 Task: Check the average views per listing of gas fireplace in the last 1 year.
Action: Mouse moved to (975, 221)
Screenshot: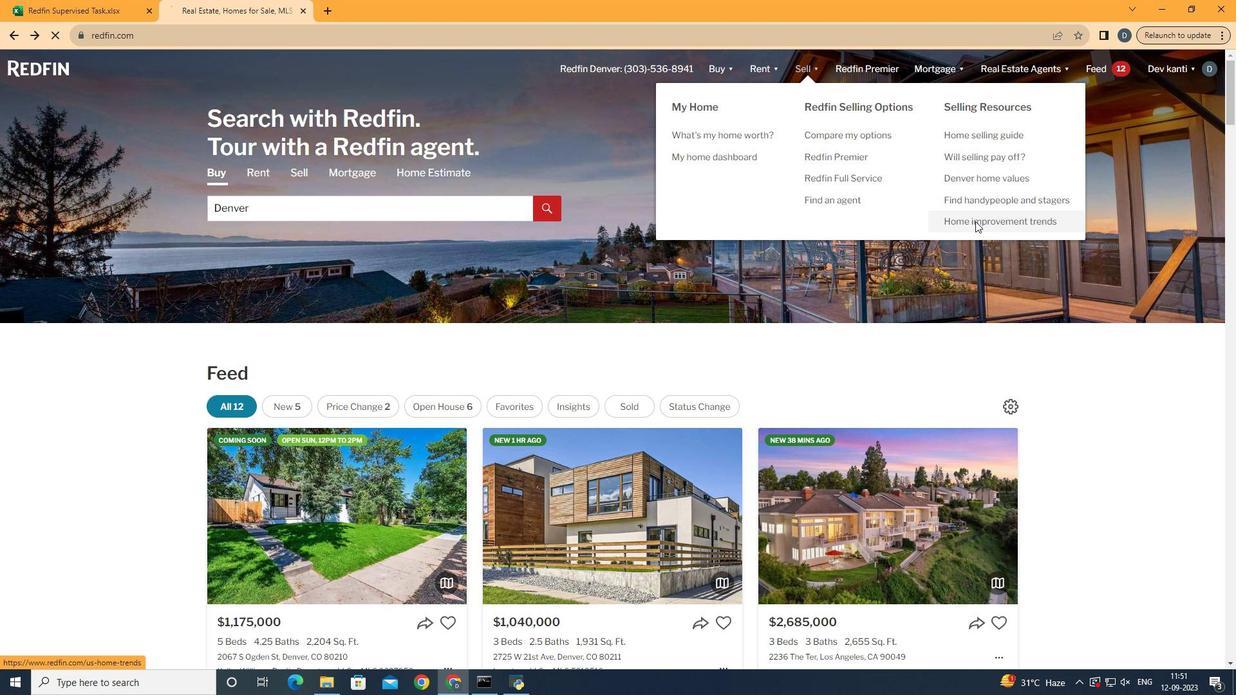 
Action: Mouse pressed left at (975, 221)
Screenshot: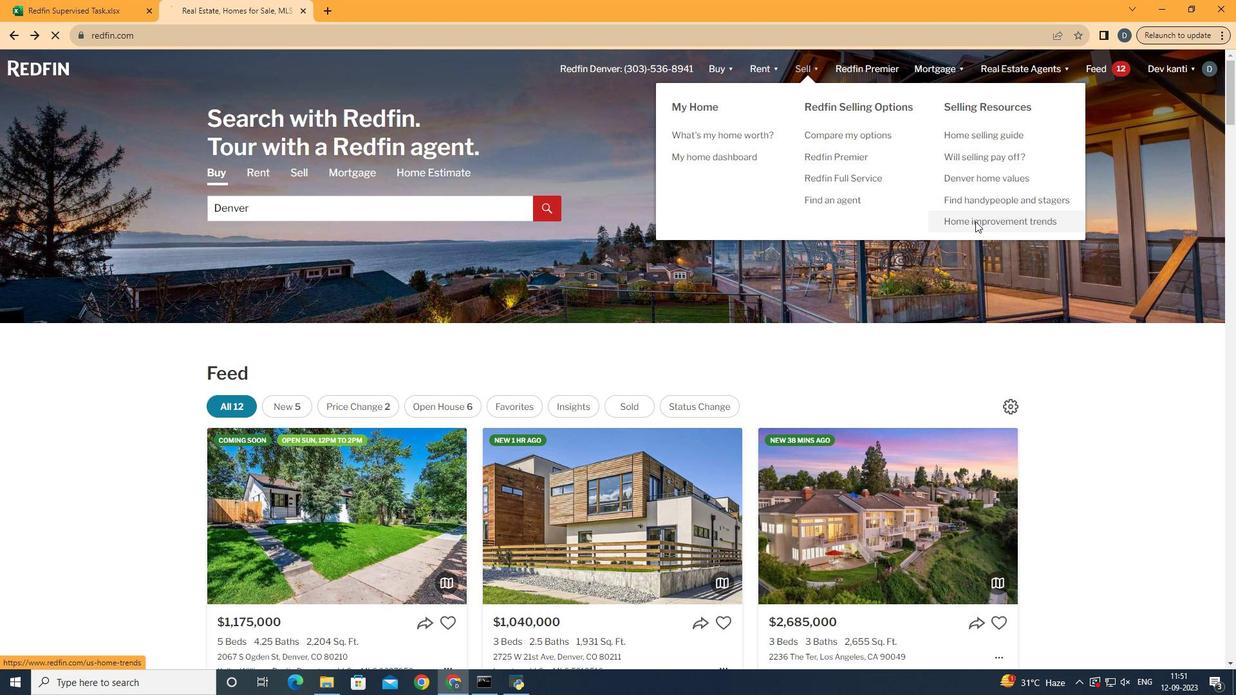 
Action: Mouse moved to (314, 242)
Screenshot: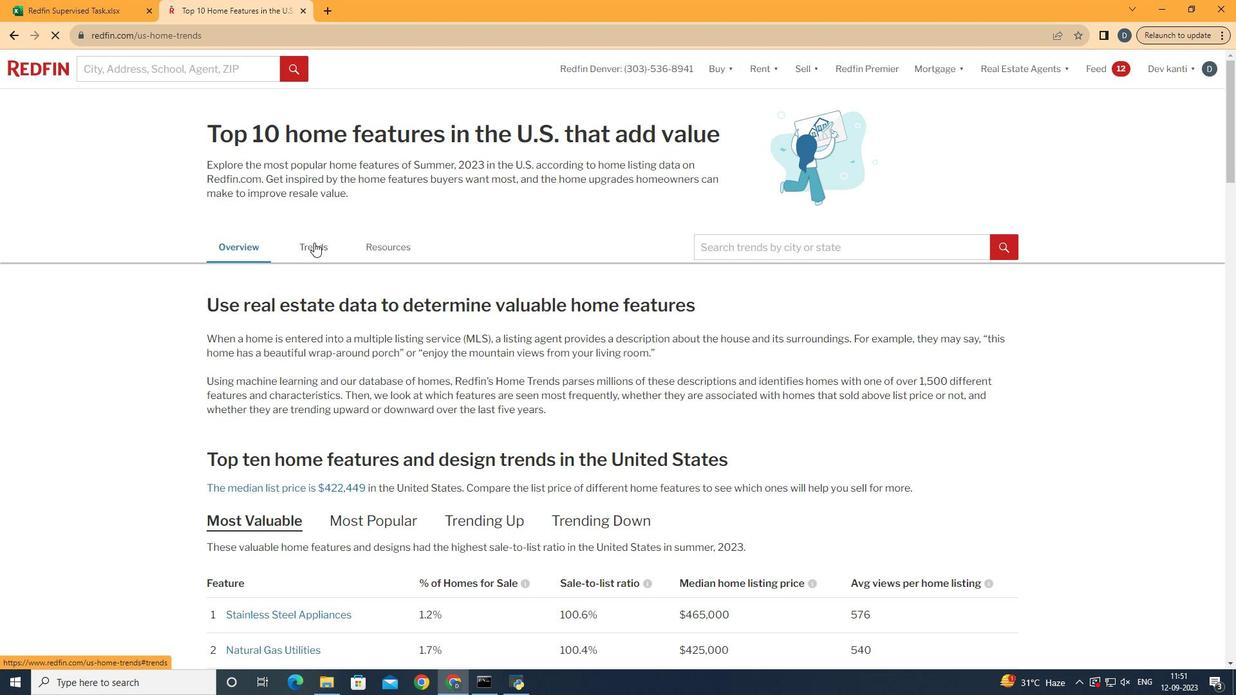 
Action: Mouse pressed left at (314, 242)
Screenshot: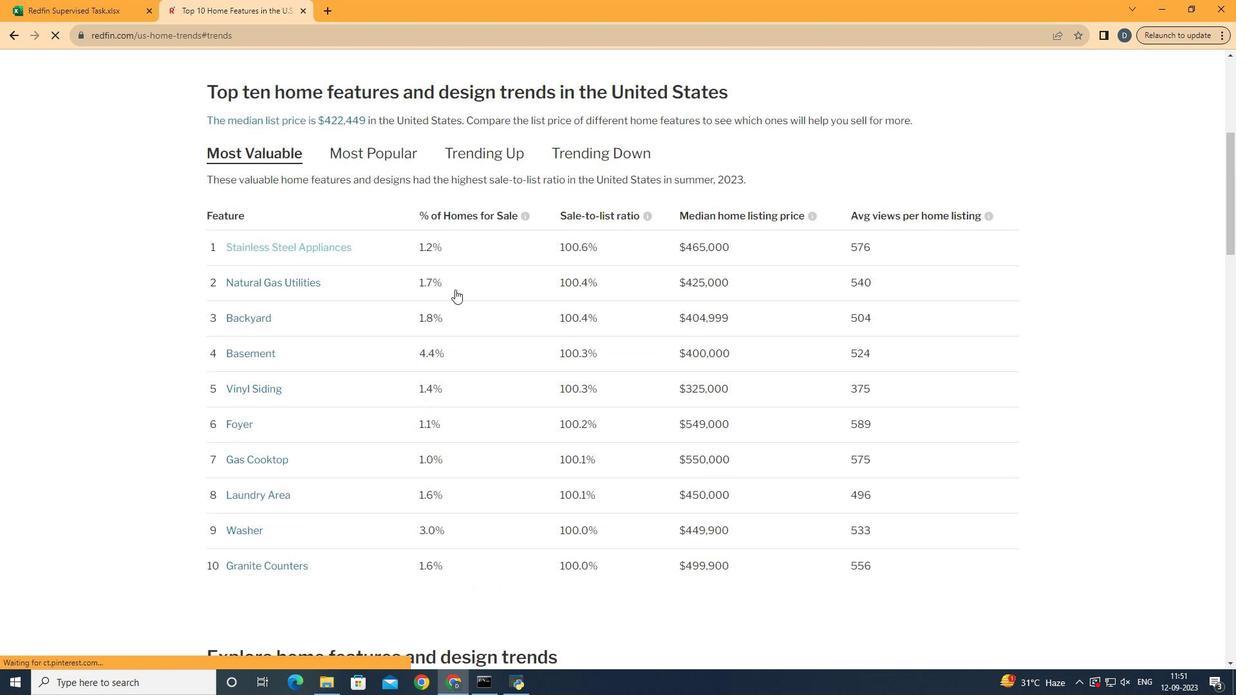 
Action: Mouse moved to (544, 351)
Screenshot: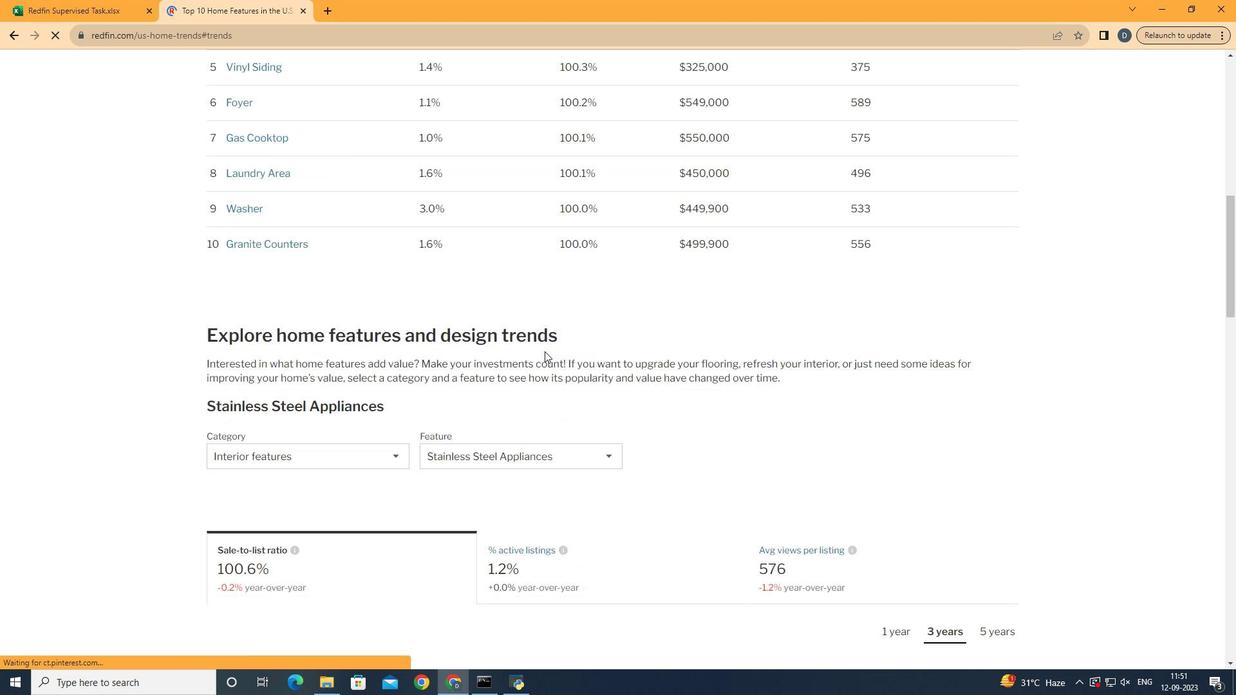 
Action: Mouse scrolled (544, 351) with delta (0, 0)
Screenshot: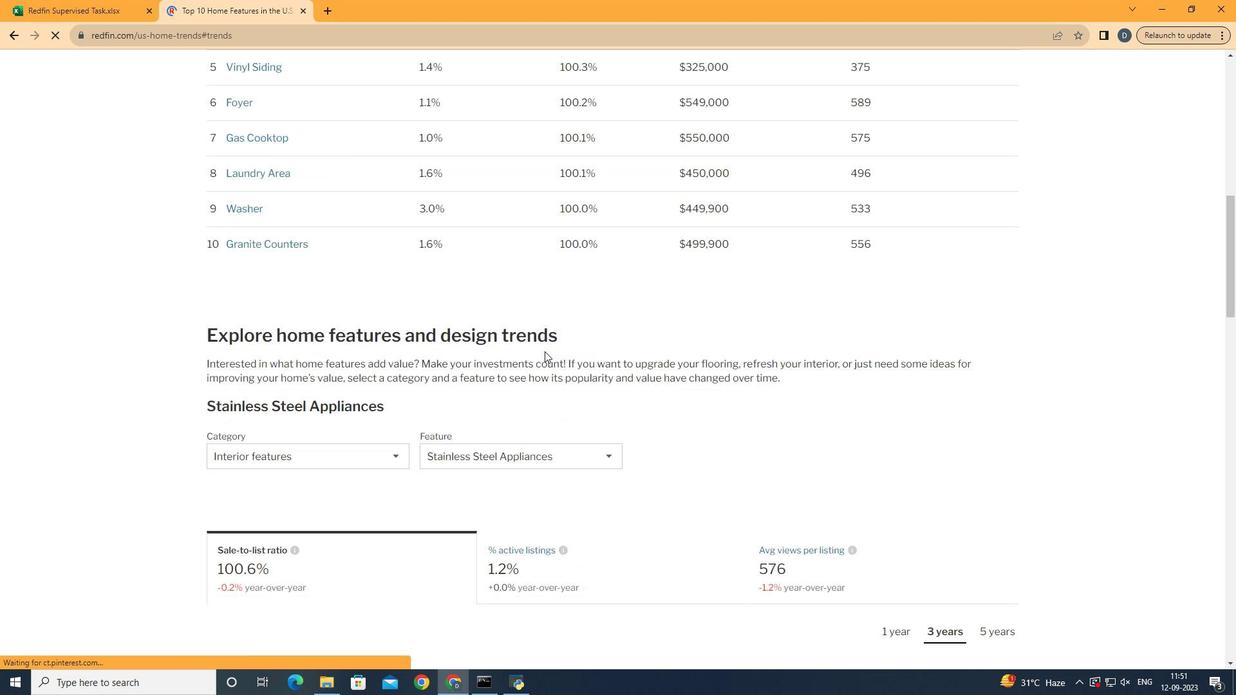 
Action: Mouse scrolled (544, 351) with delta (0, 0)
Screenshot: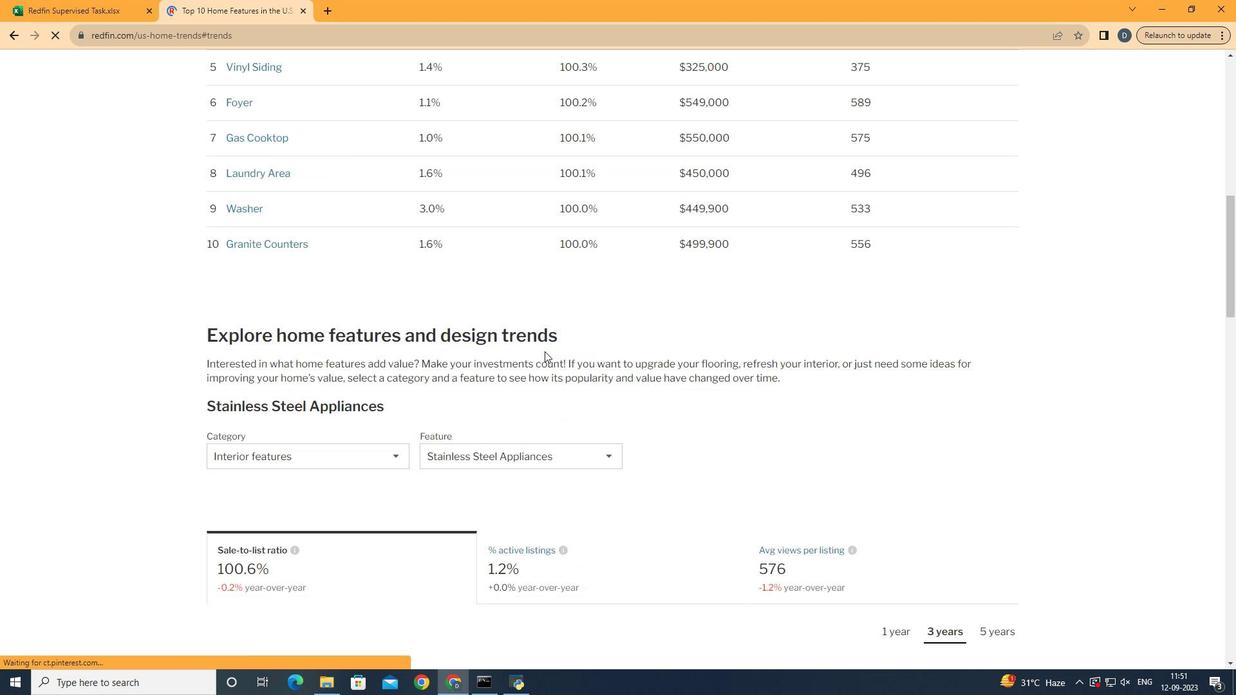 
Action: Mouse scrolled (544, 351) with delta (0, 0)
Screenshot: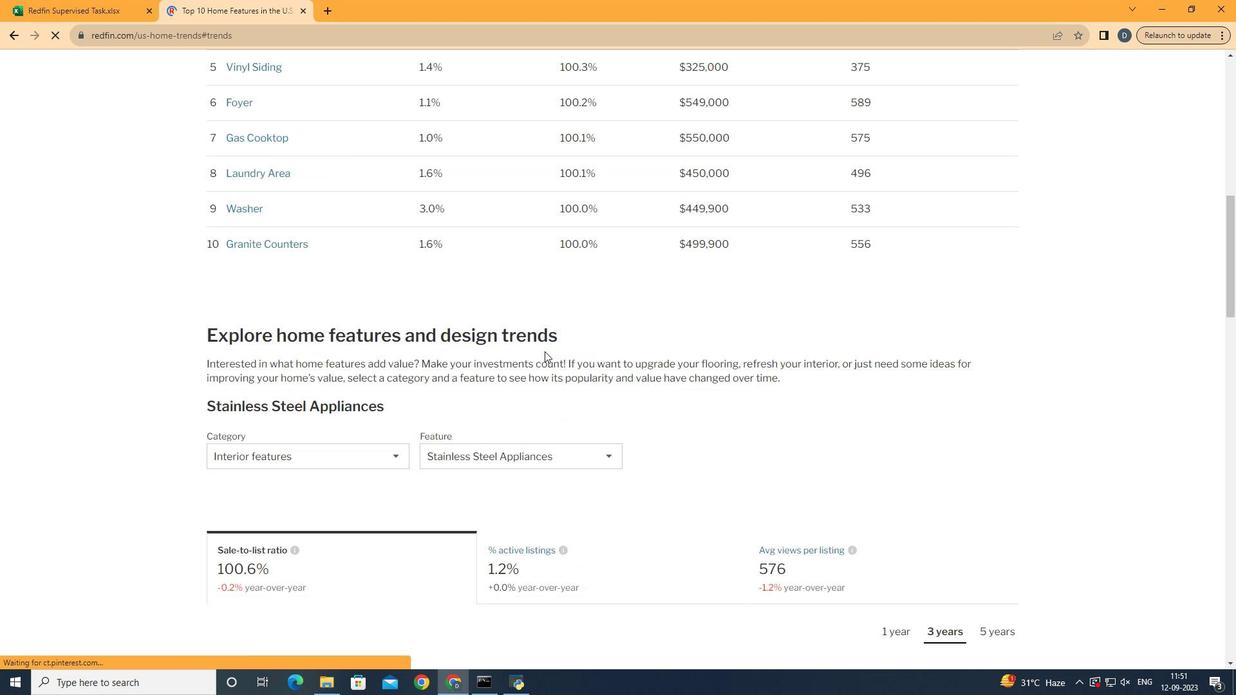 
Action: Mouse scrolled (544, 351) with delta (0, 0)
Screenshot: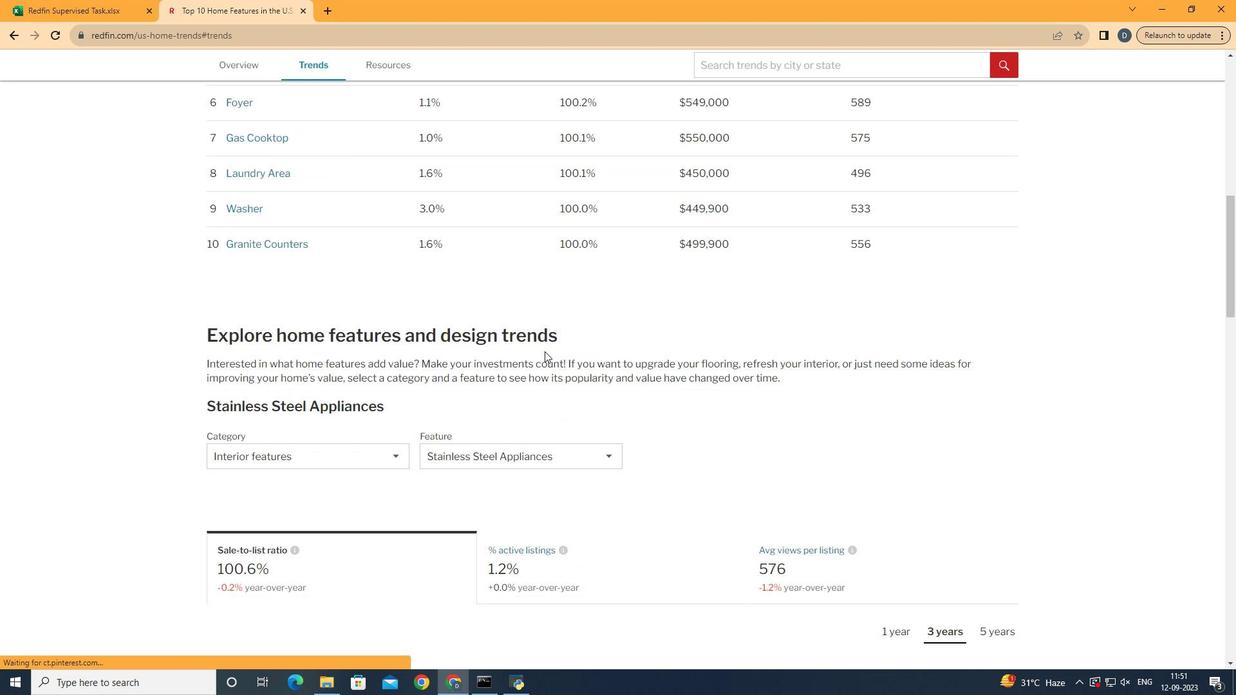 
Action: Mouse scrolled (544, 351) with delta (0, 0)
Screenshot: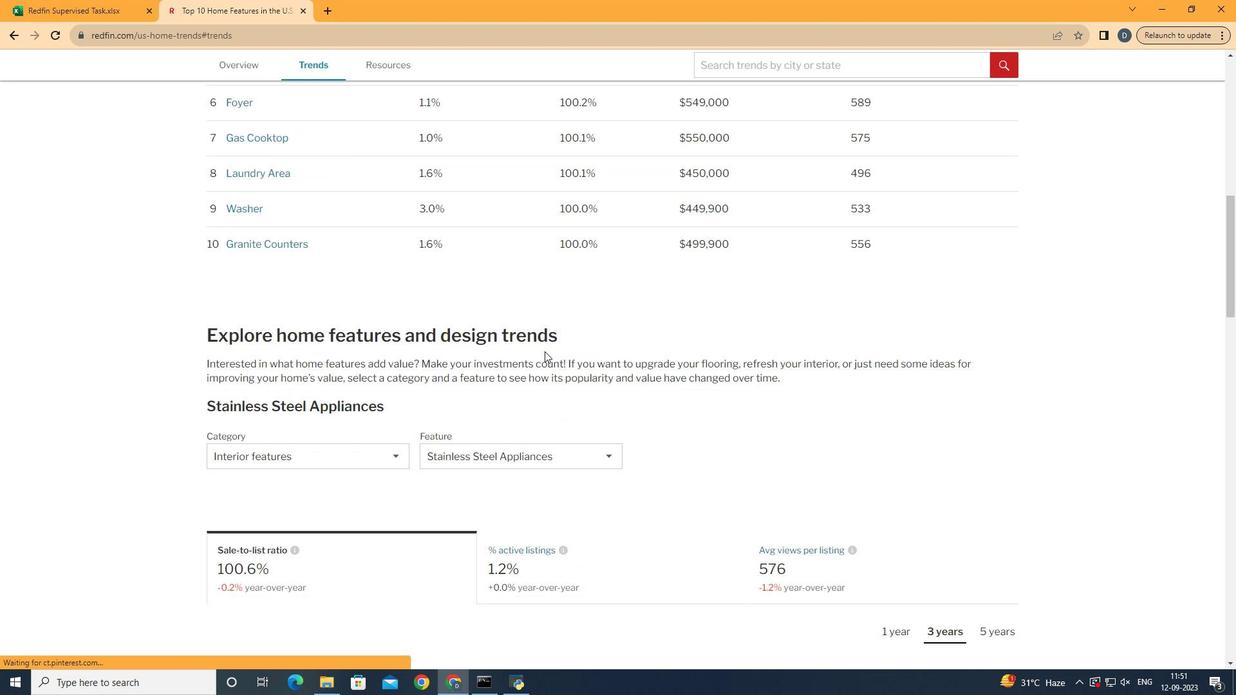 
Action: Mouse scrolled (544, 351) with delta (0, 0)
Screenshot: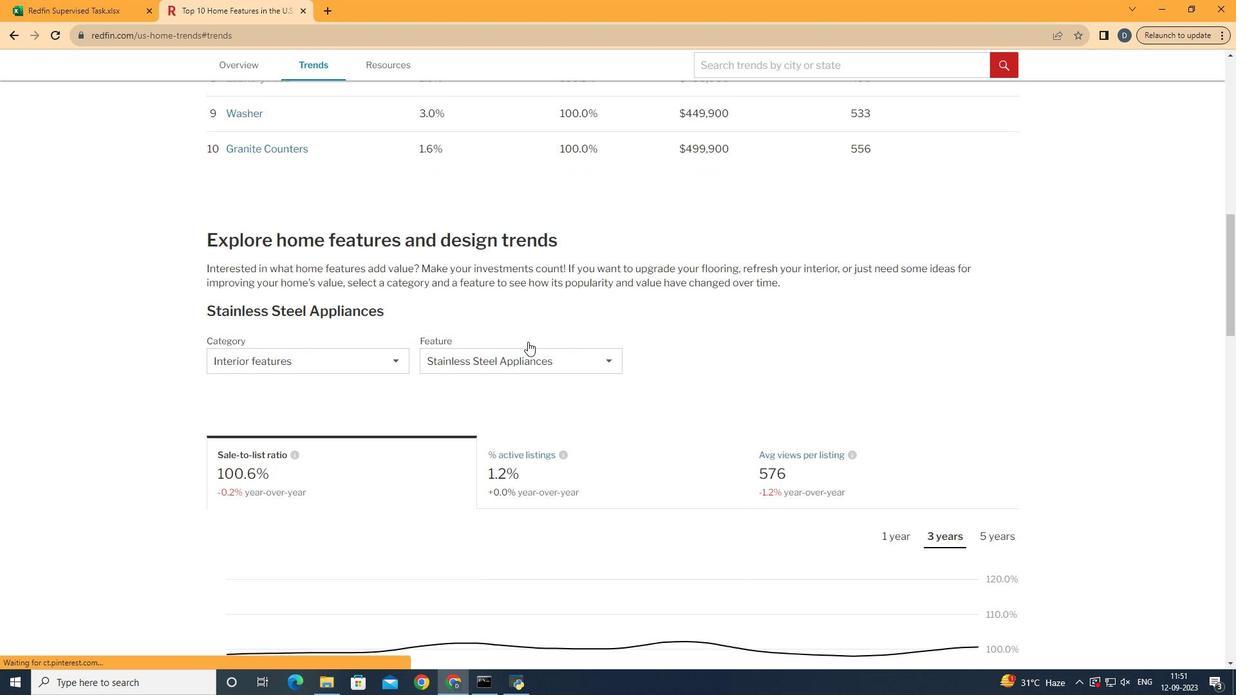 
Action: Mouse scrolled (544, 351) with delta (0, 0)
Screenshot: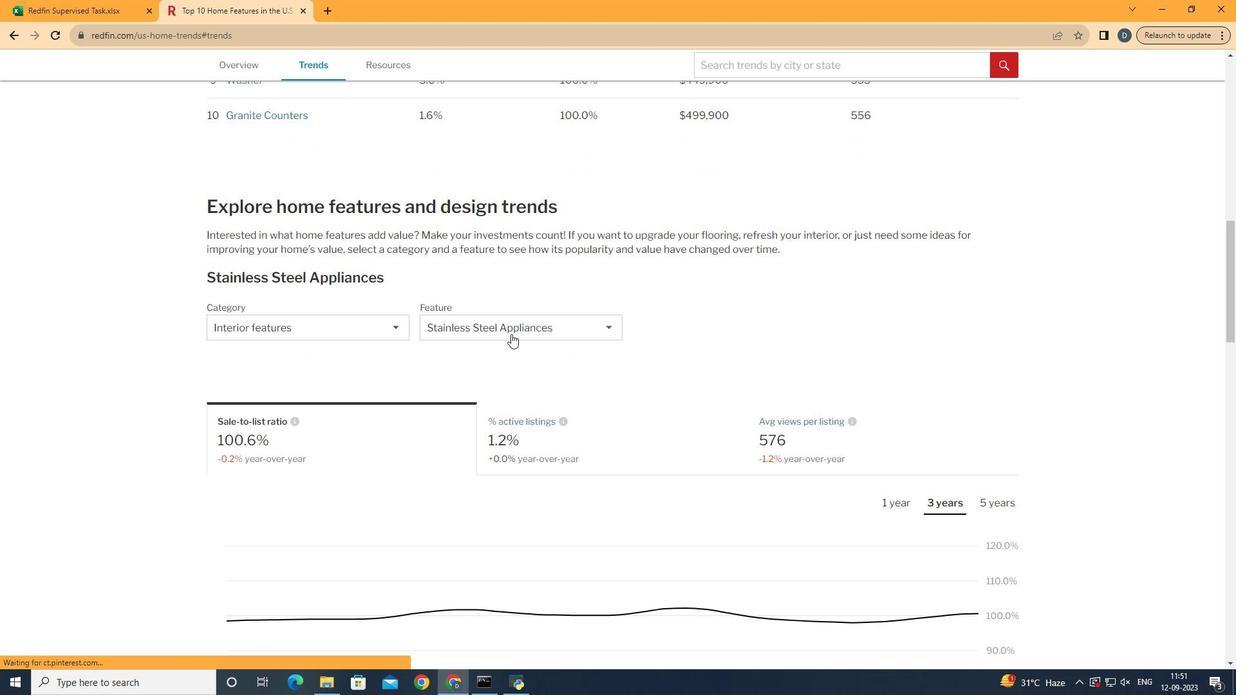 
Action: Mouse moved to (361, 334)
Screenshot: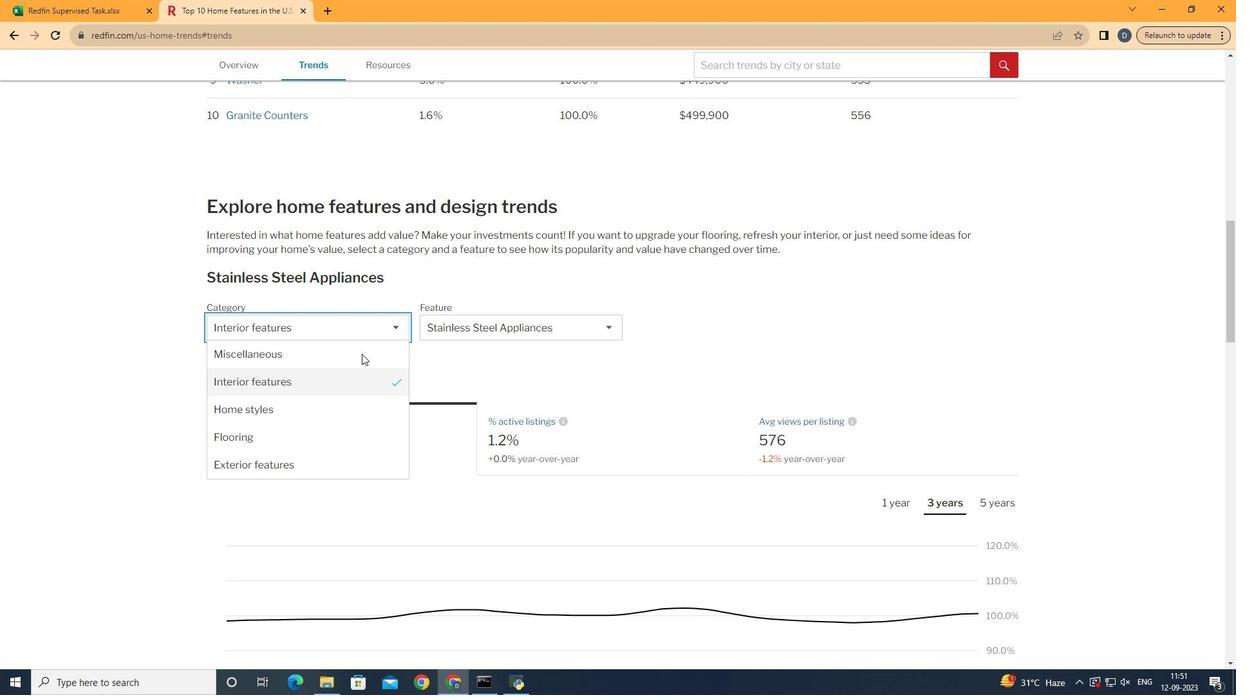
Action: Mouse pressed left at (361, 334)
Screenshot: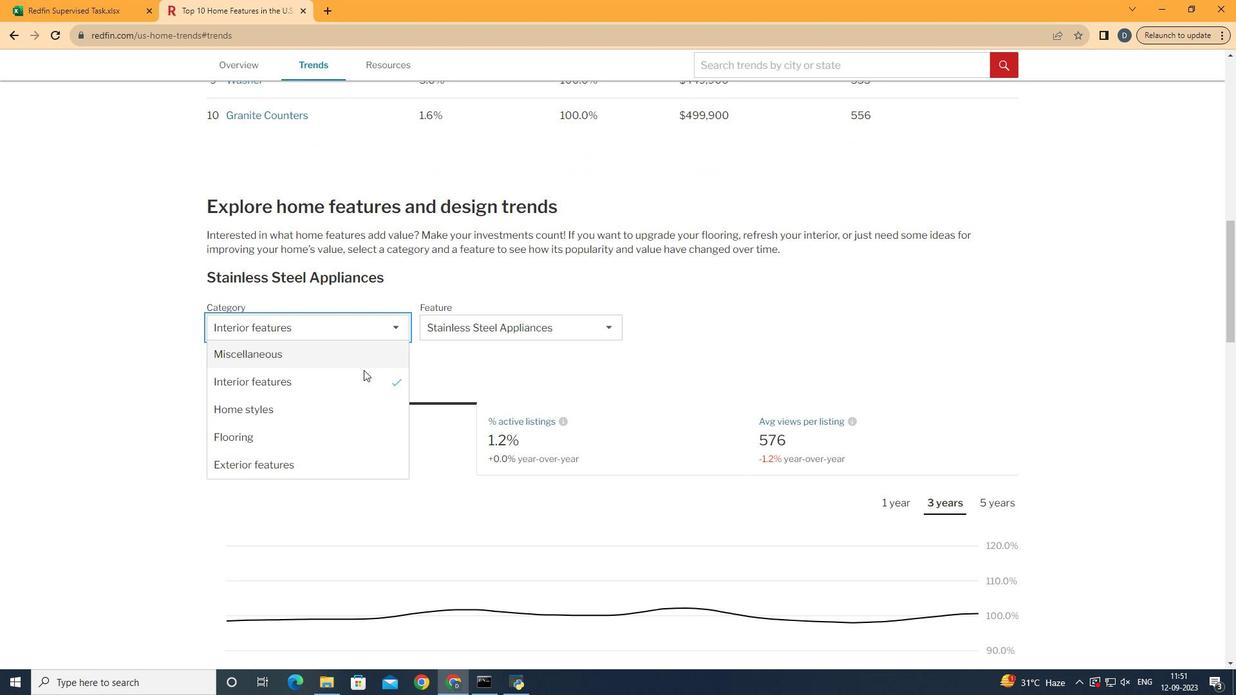 
Action: Mouse moved to (369, 390)
Screenshot: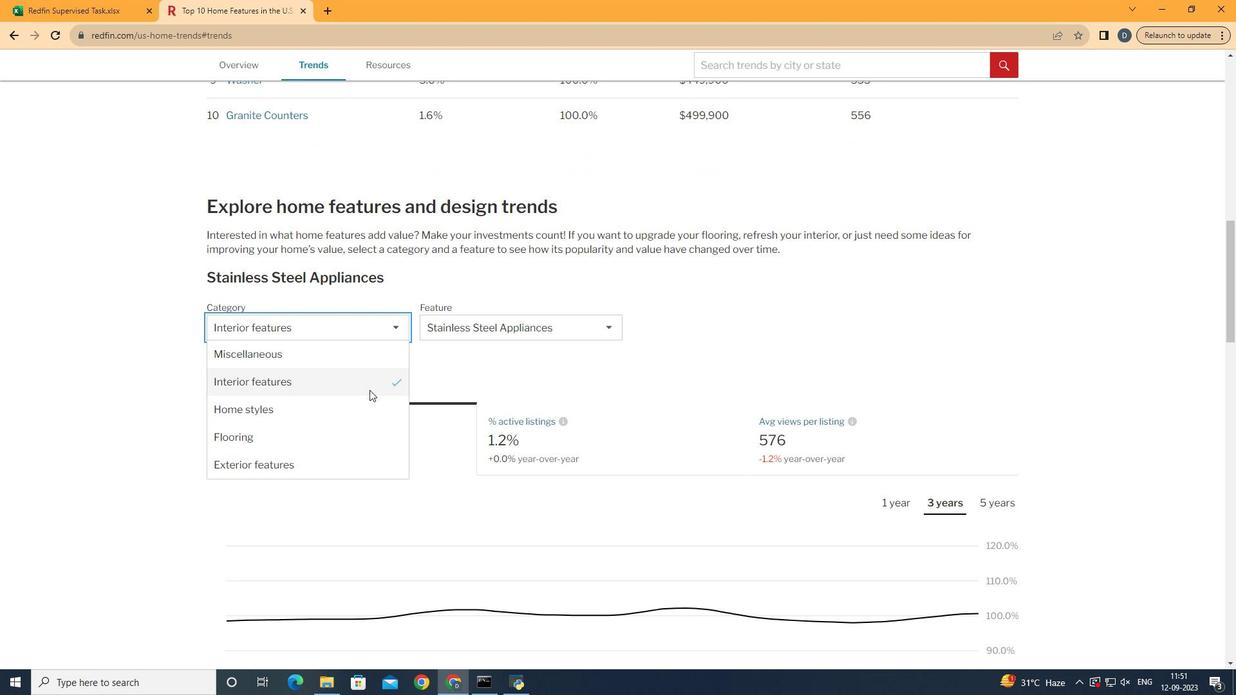 
Action: Mouse pressed left at (369, 390)
Screenshot: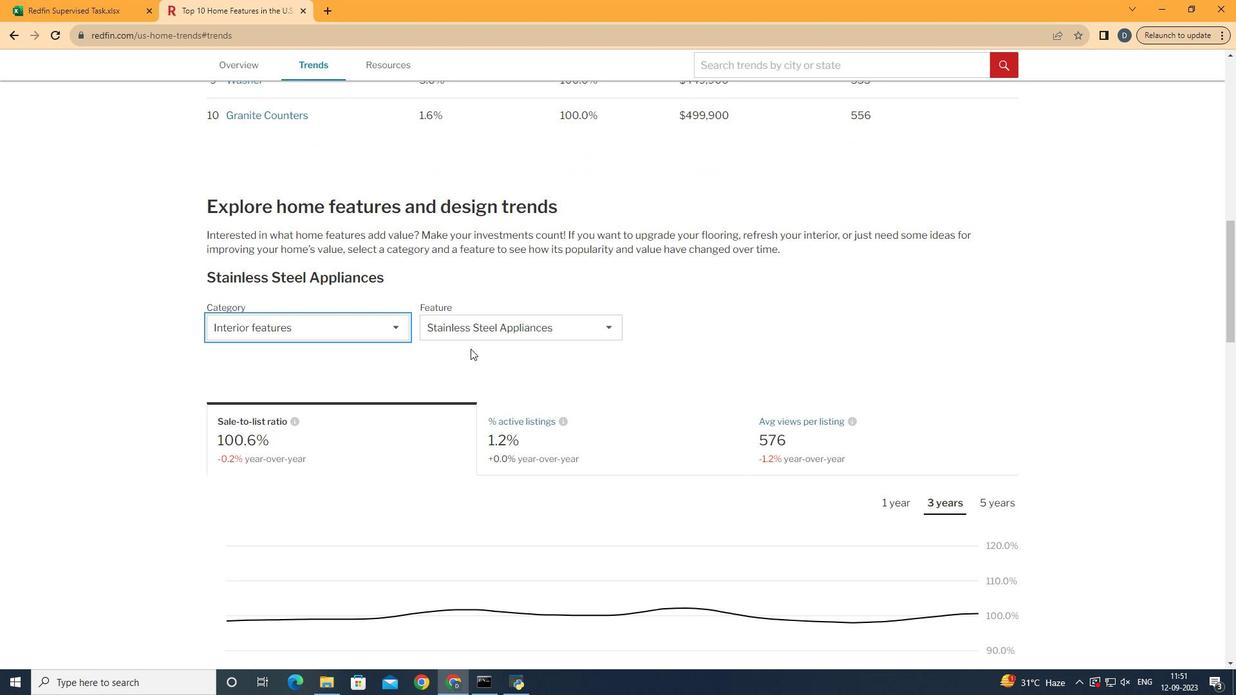 
Action: Mouse moved to (505, 334)
Screenshot: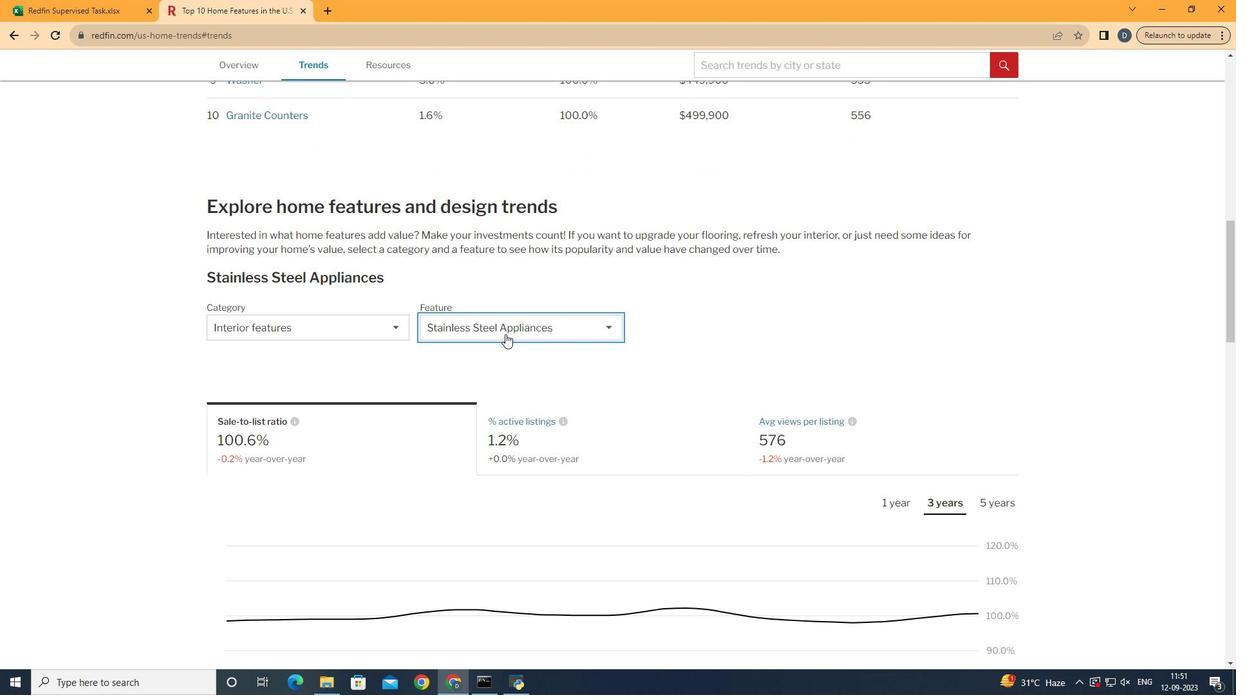 
Action: Mouse pressed left at (505, 334)
Screenshot: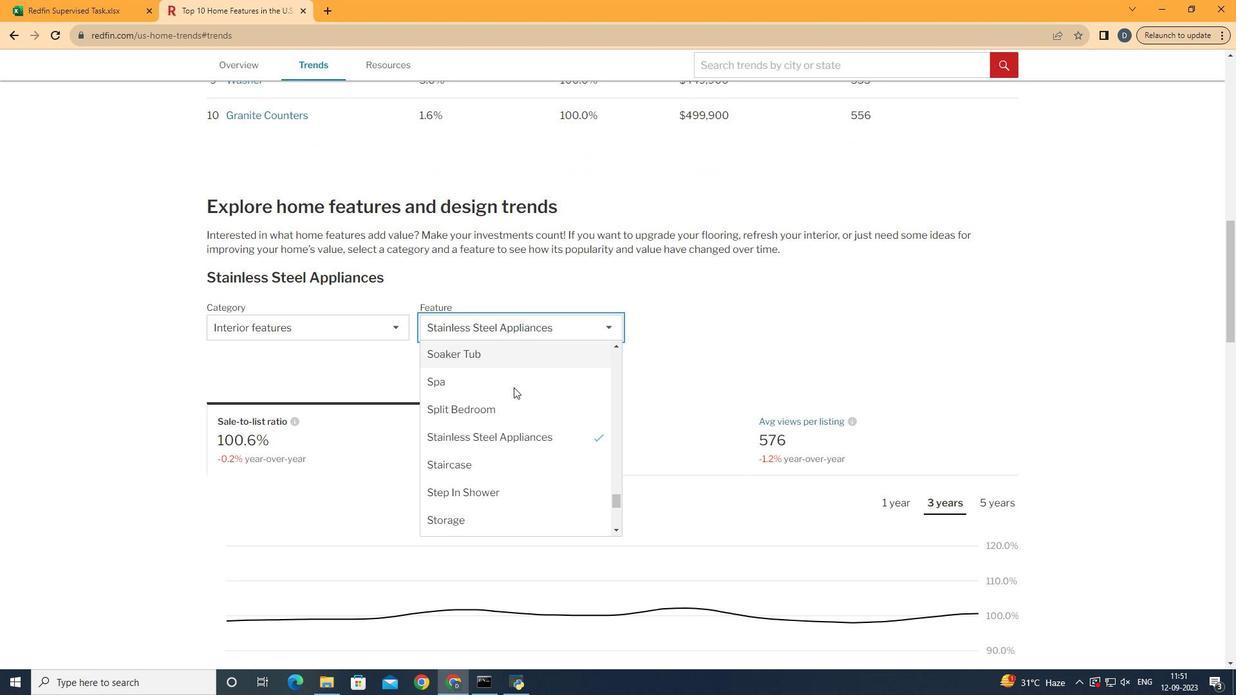 
Action: Mouse moved to (518, 400)
Screenshot: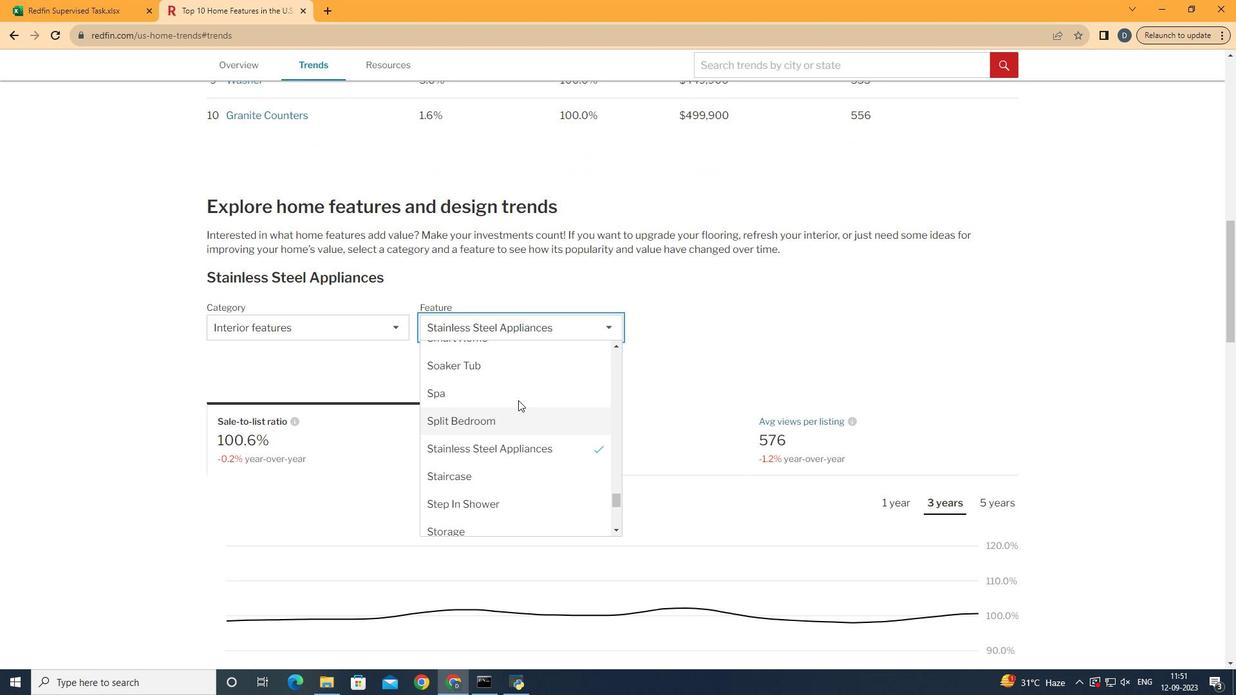 
Action: Mouse scrolled (518, 401) with delta (0, 0)
Screenshot: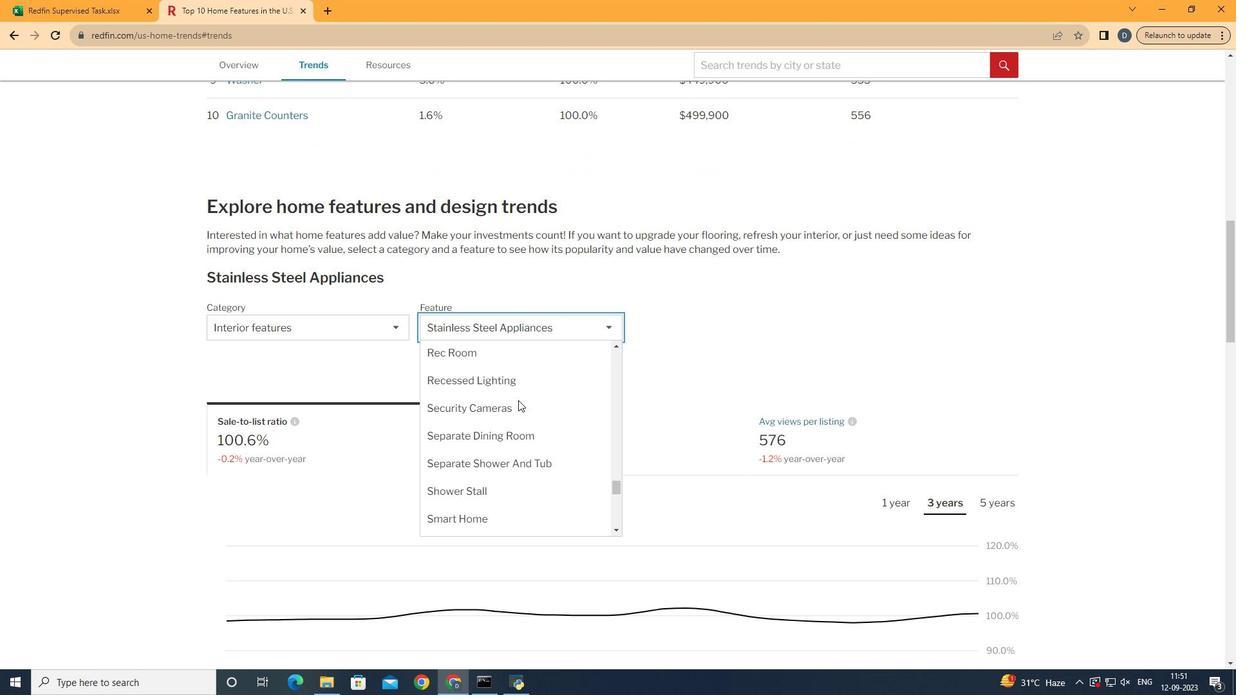 
Action: Mouse scrolled (518, 401) with delta (0, 0)
Screenshot: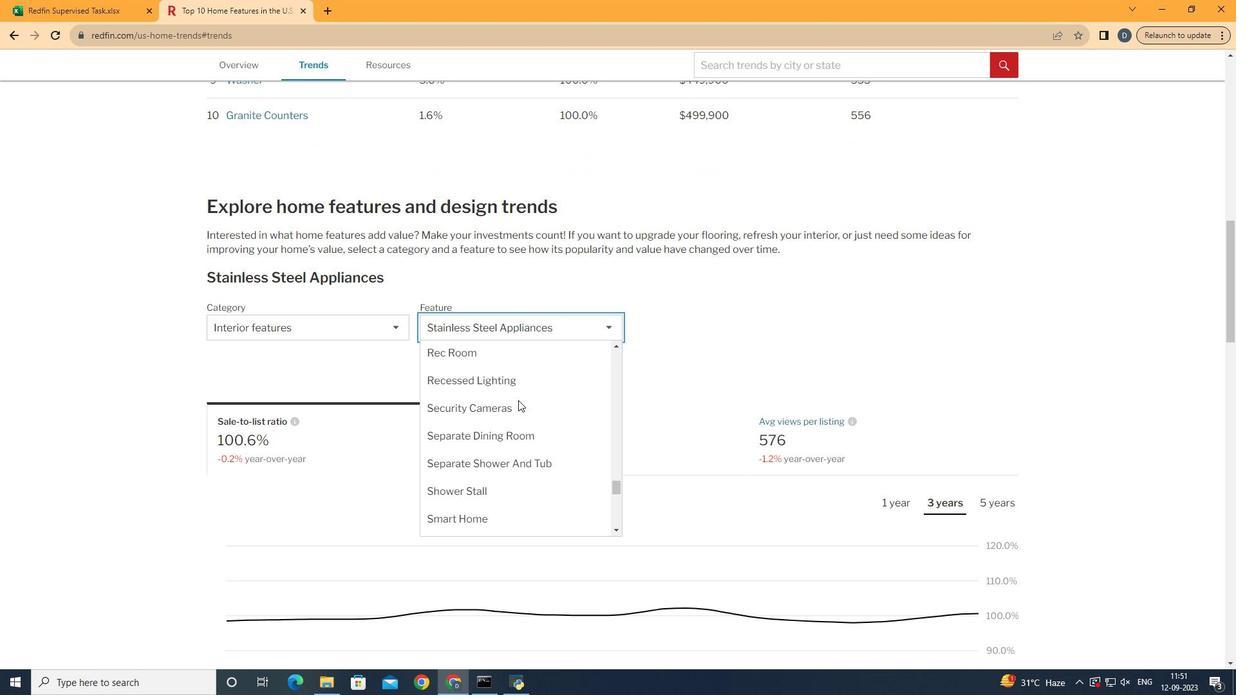
Action: Mouse scrolled (518, 401) with delta (0, 0)
Screenshot: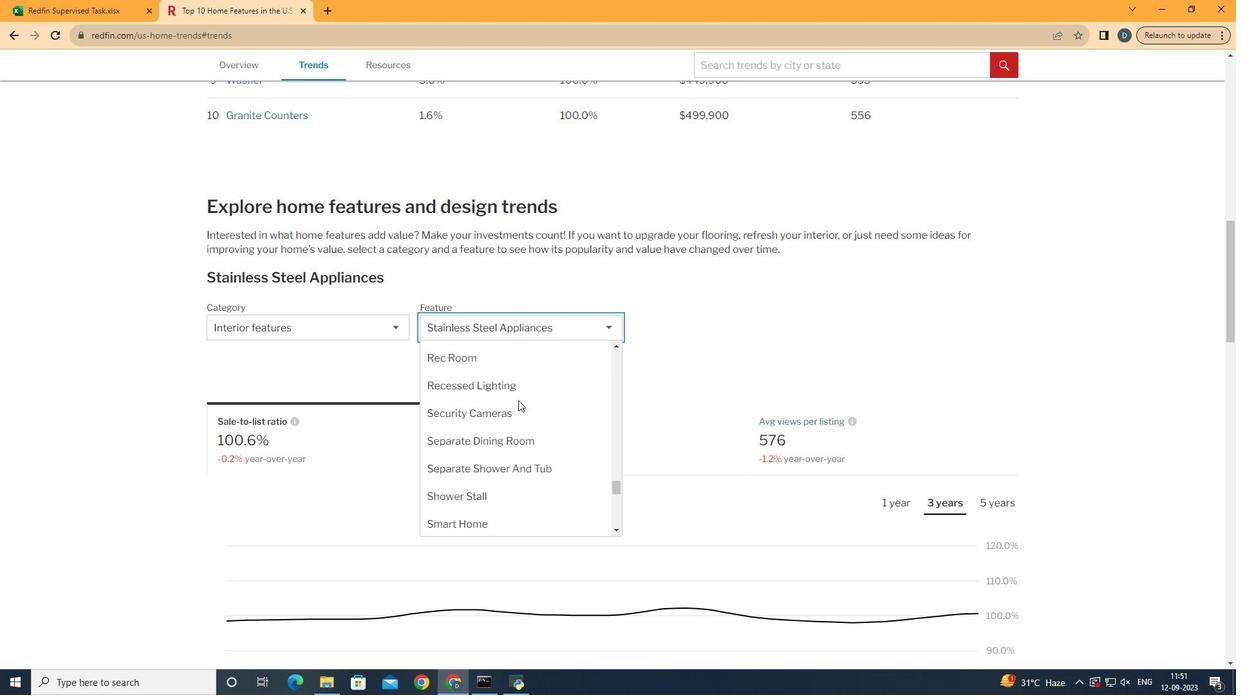 
Action: Mouse scrolled (518, 401) with delta (0, 0)
Screenshot: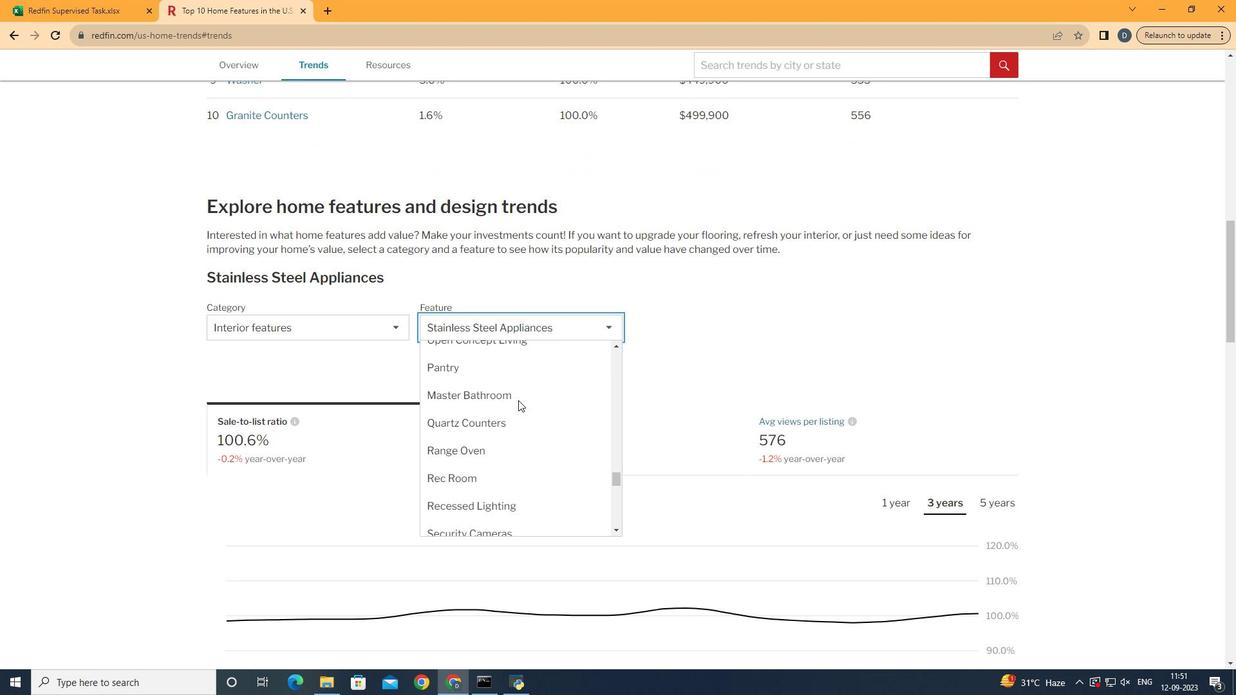 
Action: Mouse scrolled (518, 401) with delta (0, 0)
Screenshot: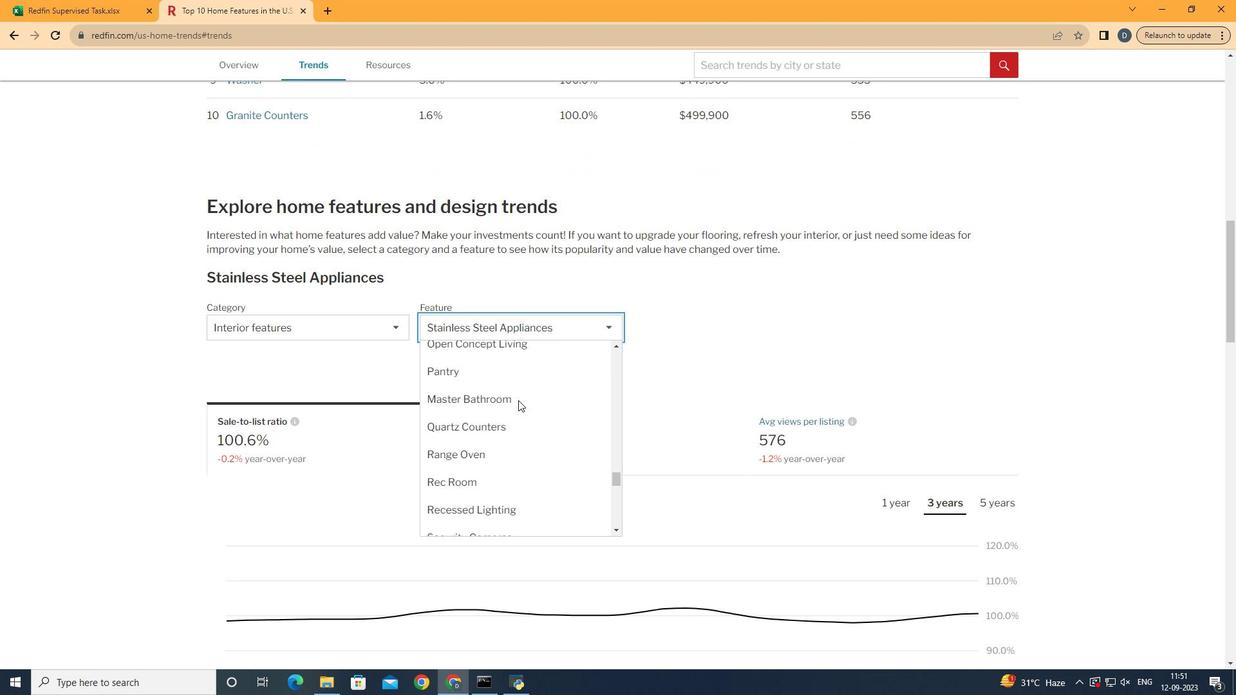 
Action: Mouse moved to (518, 400)
Screenshot: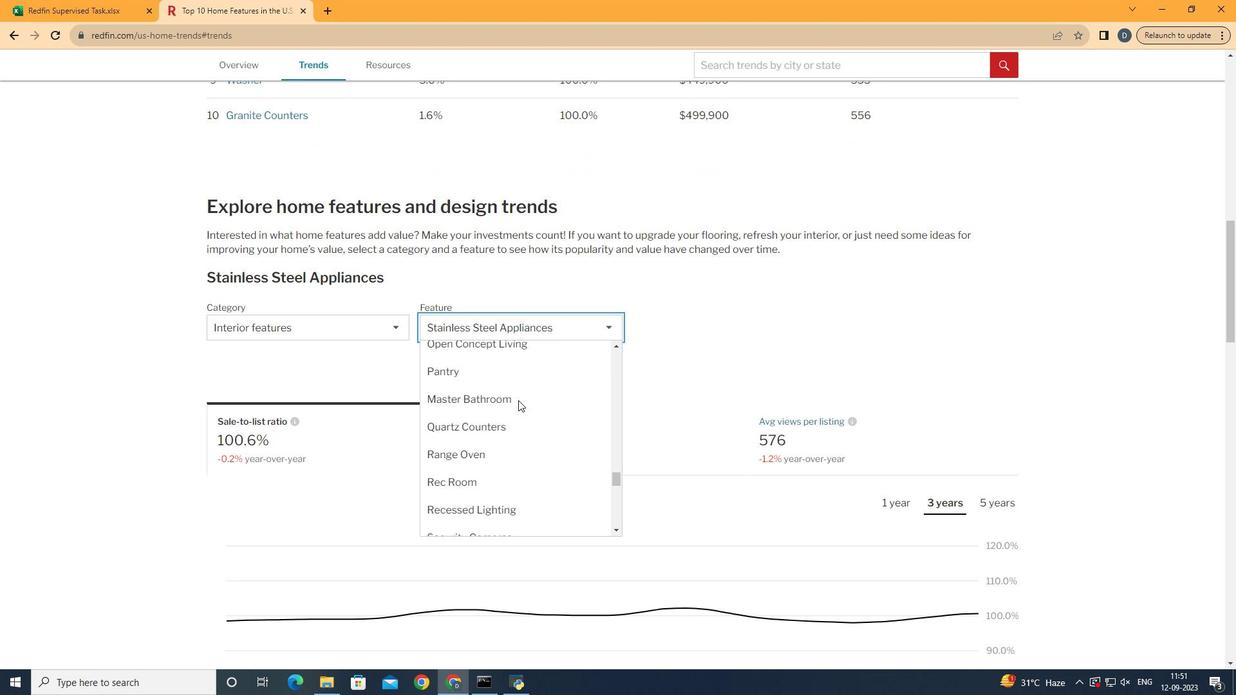 
Action: Mouse scrolled (518, 401) with delta (0, 0)
Screenshot: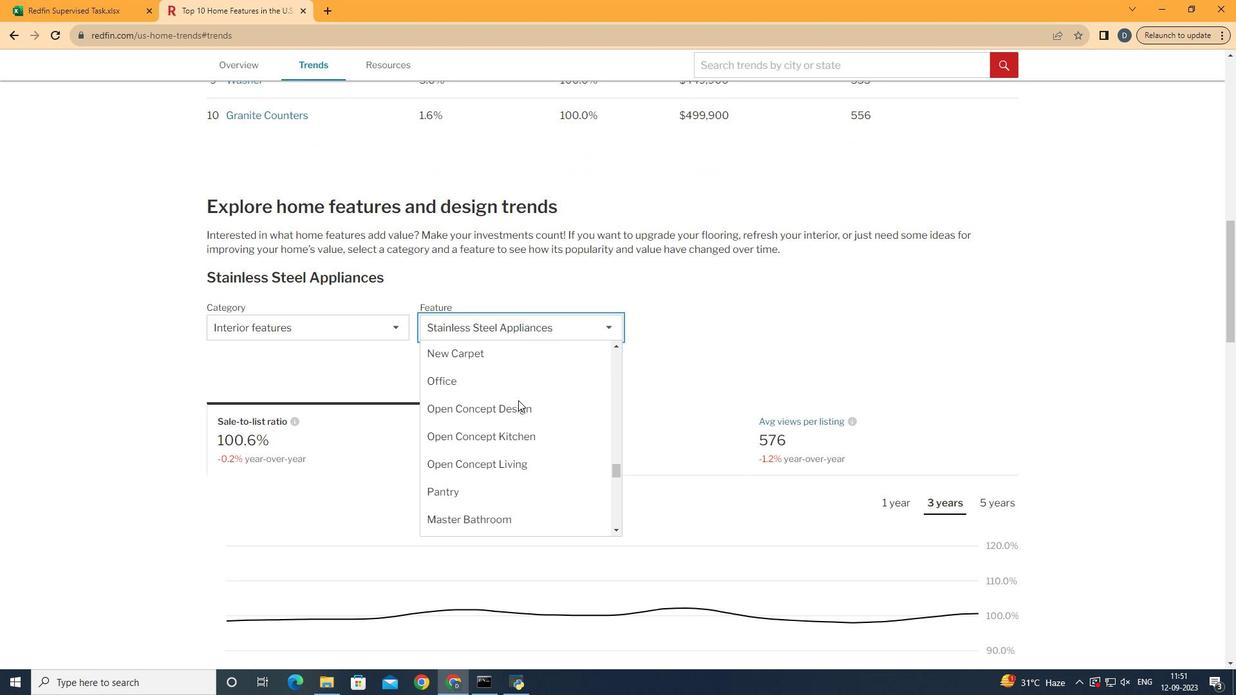 
Action: Mouse scrolled (518, 401) with delta (0, 0)
Screenshot: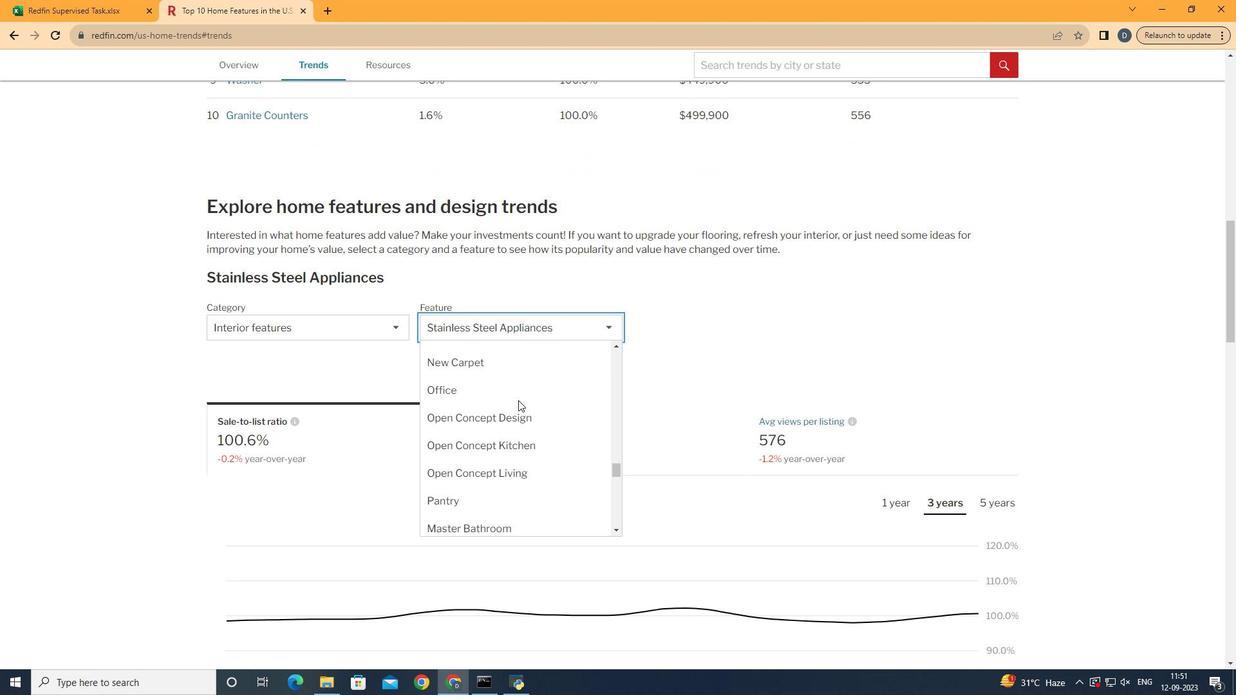 
Action: Mouse scrolled (518, 401) with delta (0, 0)
Screenshot: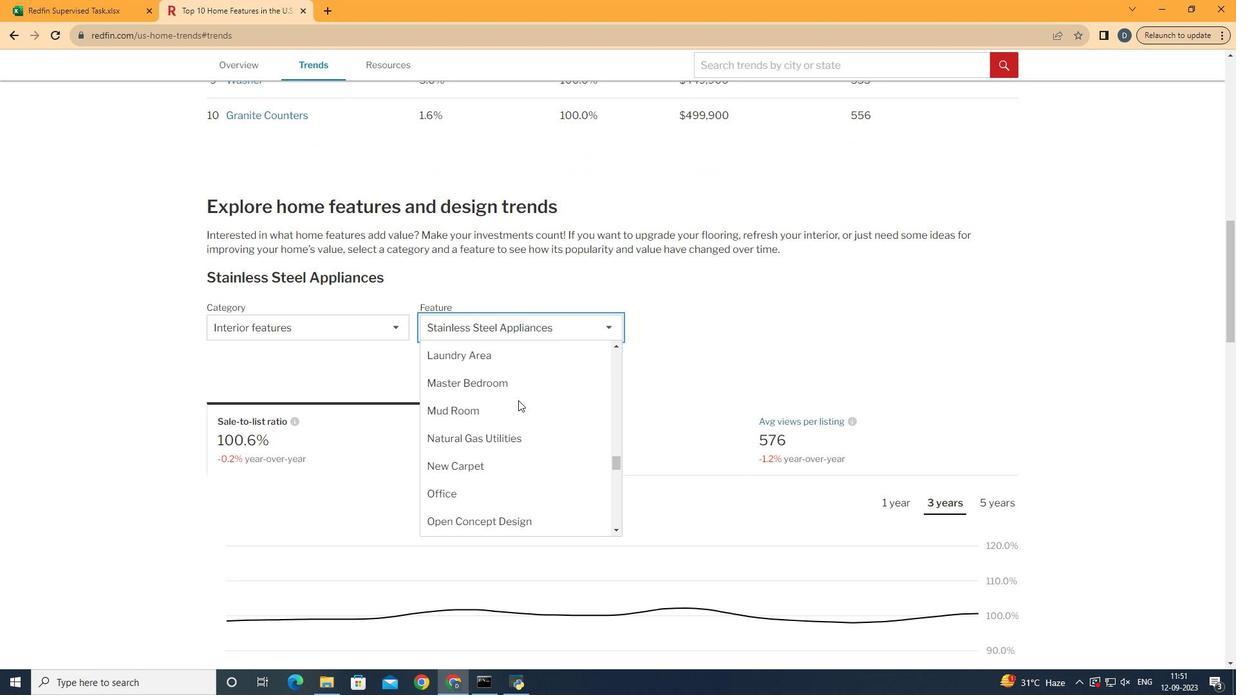
Action: Mouse scrolled (518, 401) with delta (0, 0)
Screenshot: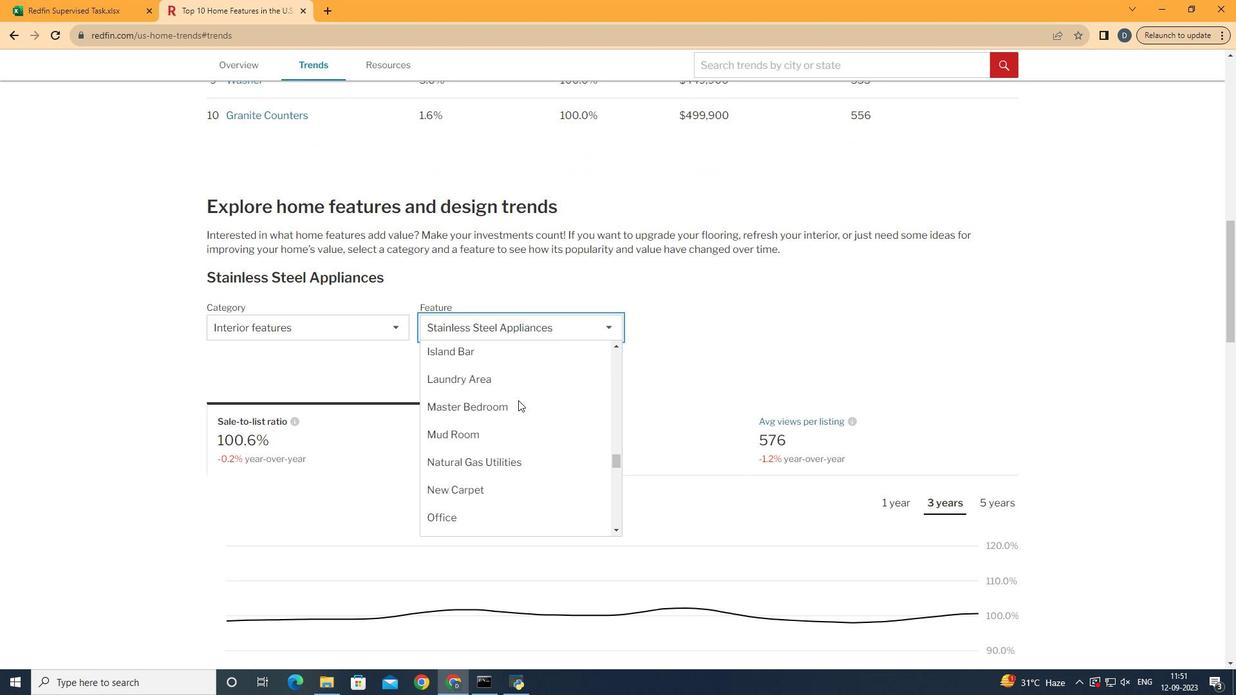 
Action: Mouse scrolled (518, 401) with delta (0, 0)
Screenshot: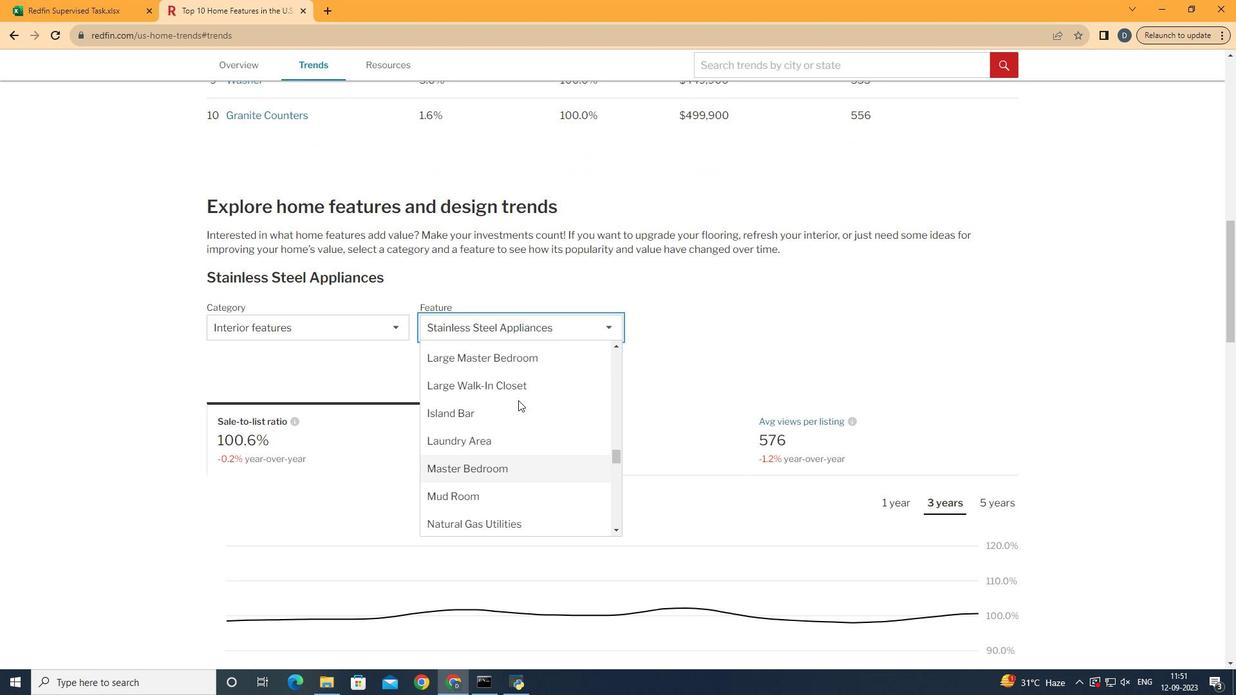 
Action: Mouse scrolled (518, 401) with delta (0, 0)
Screenshot: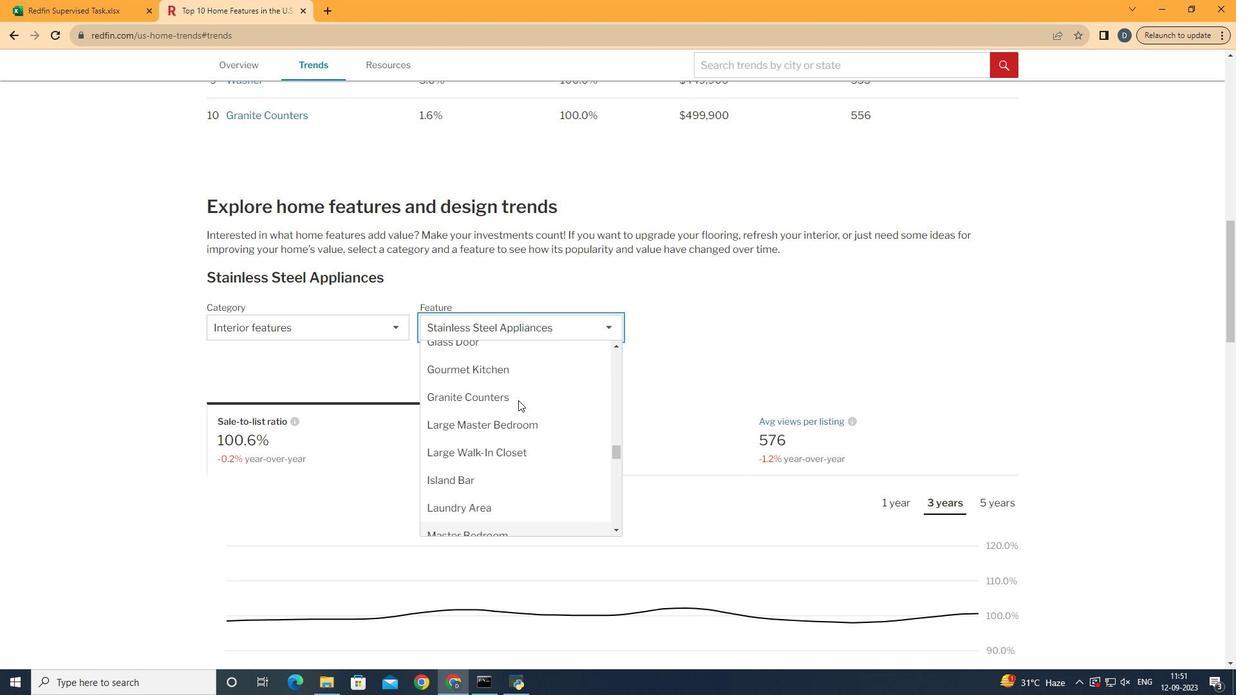 
Action: Mouse scrolled (518, 401) with delta (0, 0)
Screenshot: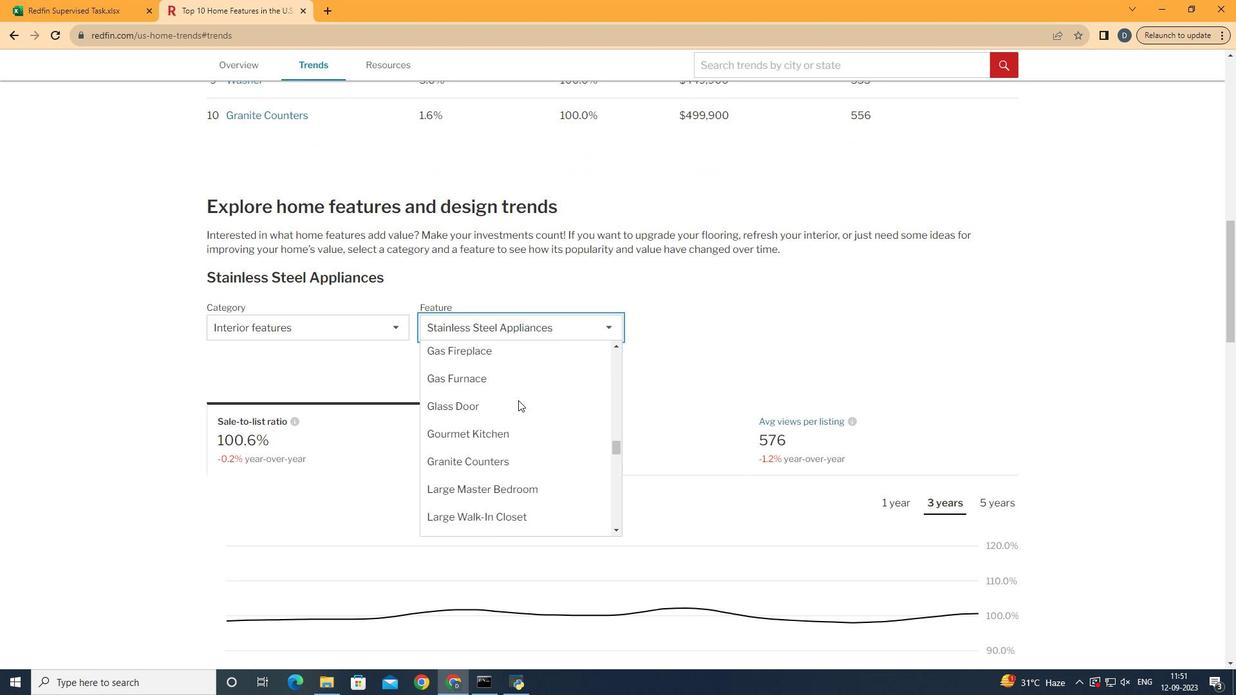 
Action: Mouse moved to (556, 407)
Screenshot: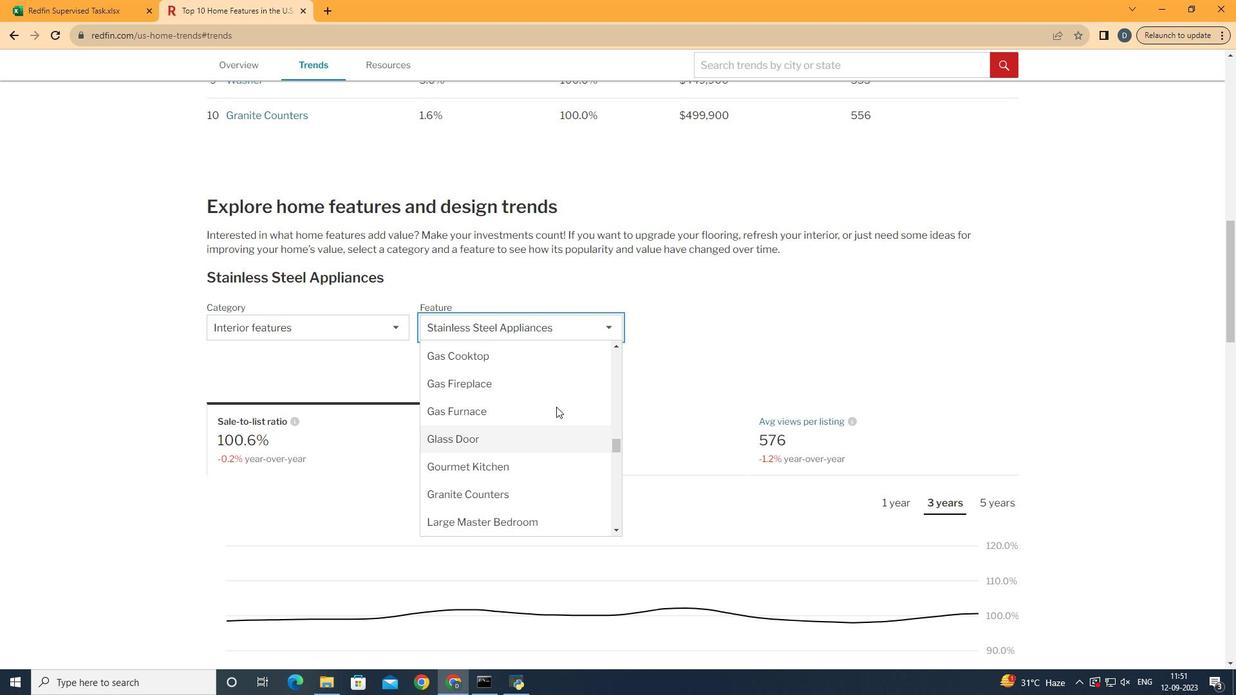 
Action: Mouse scrolled (556, 407) with delta (0, 0)
Screenshot: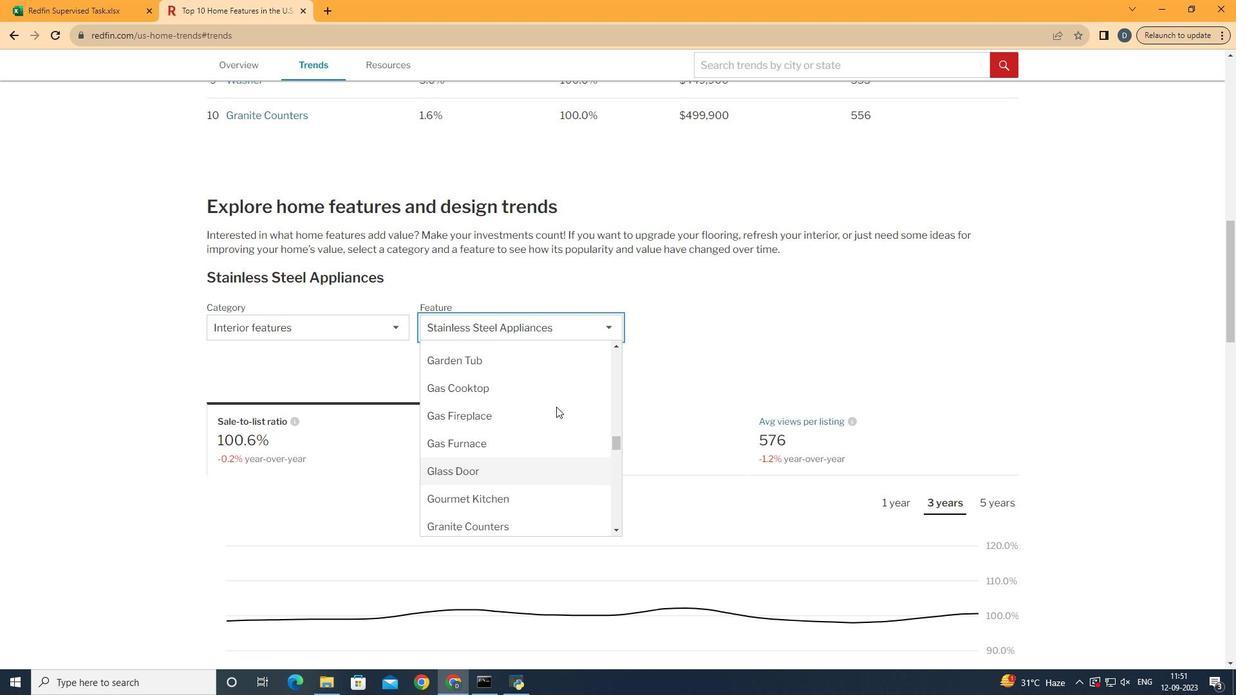 
Action: Mouse moved to (550, 417)
Screenshot: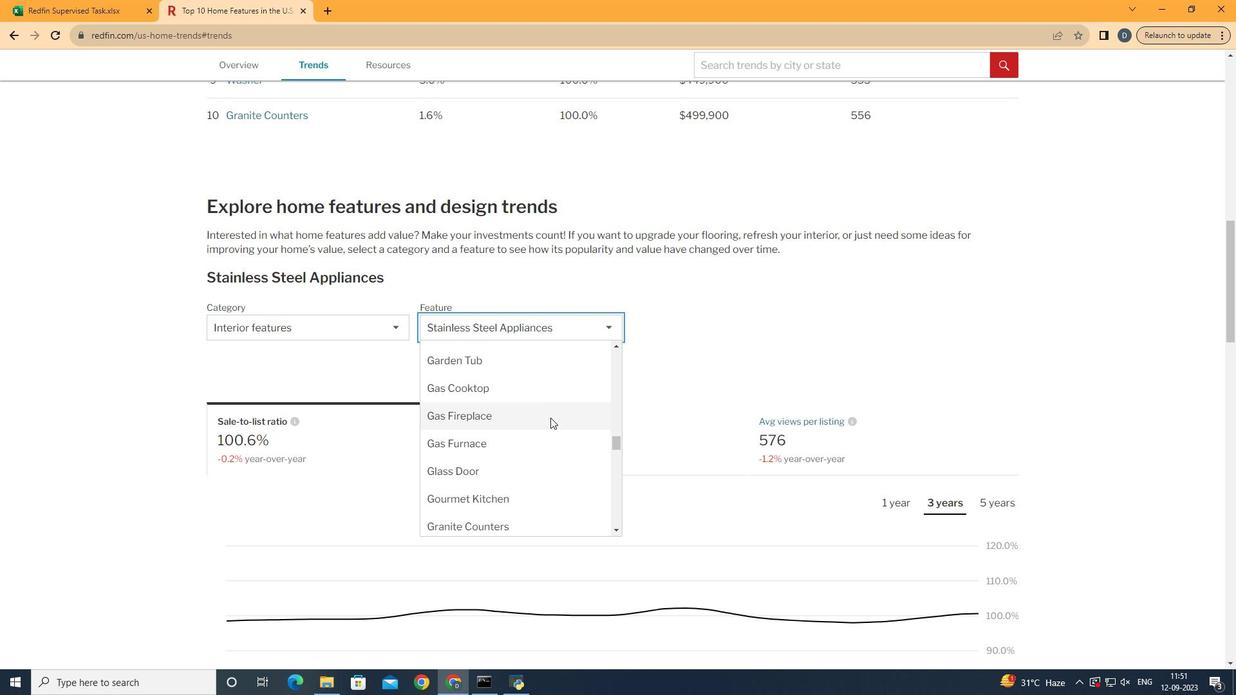 
Action: Mouse pressed left at (550, 417)
Screenshot: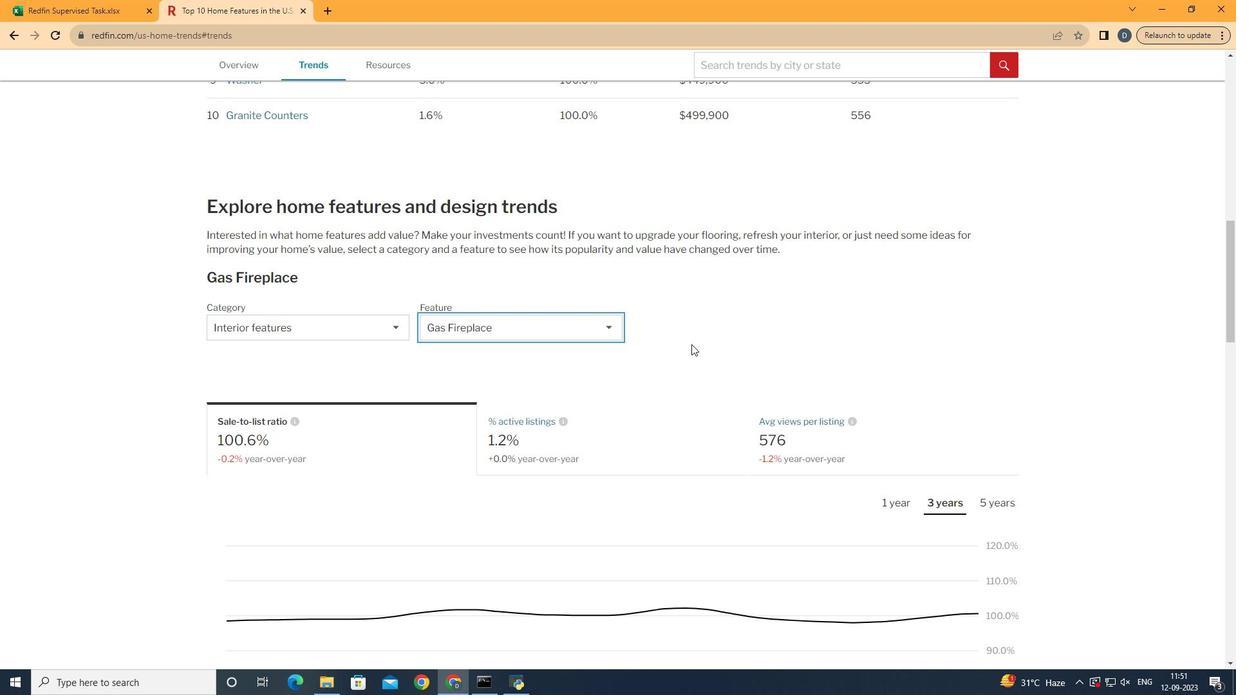 
Action: Mouse moved to (701, 339)
Screenshot: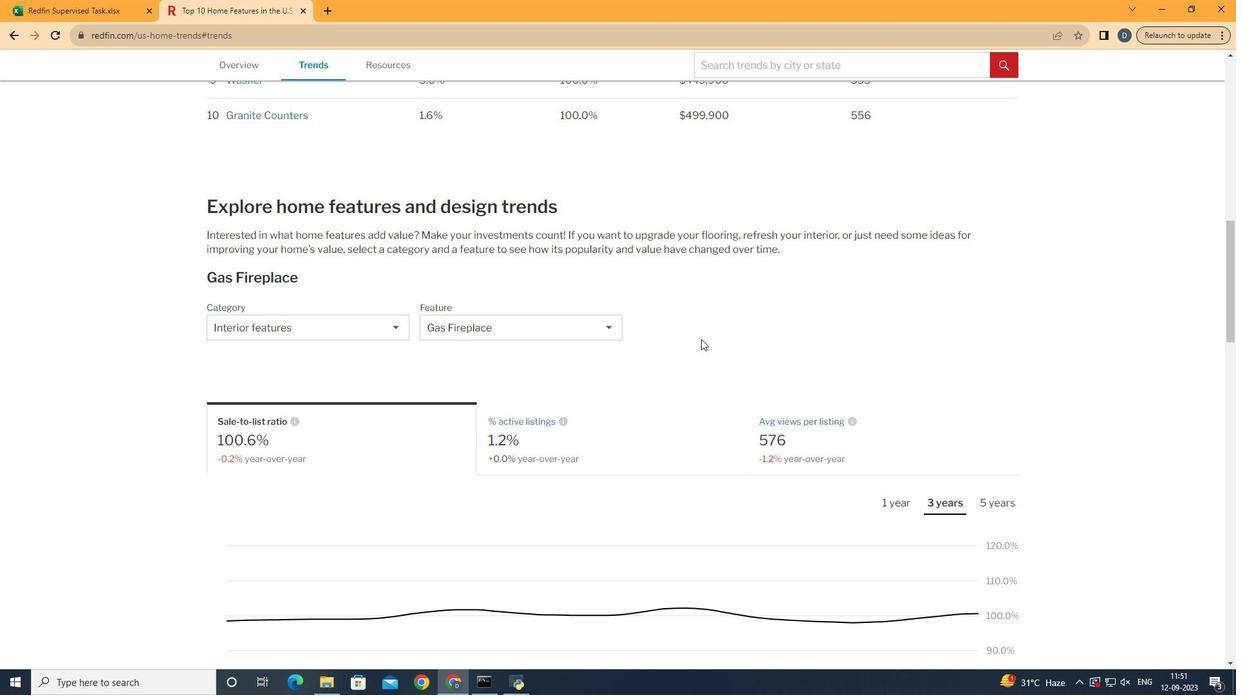 
Action: Mouse pressed left at (701, 339)
Screenshot: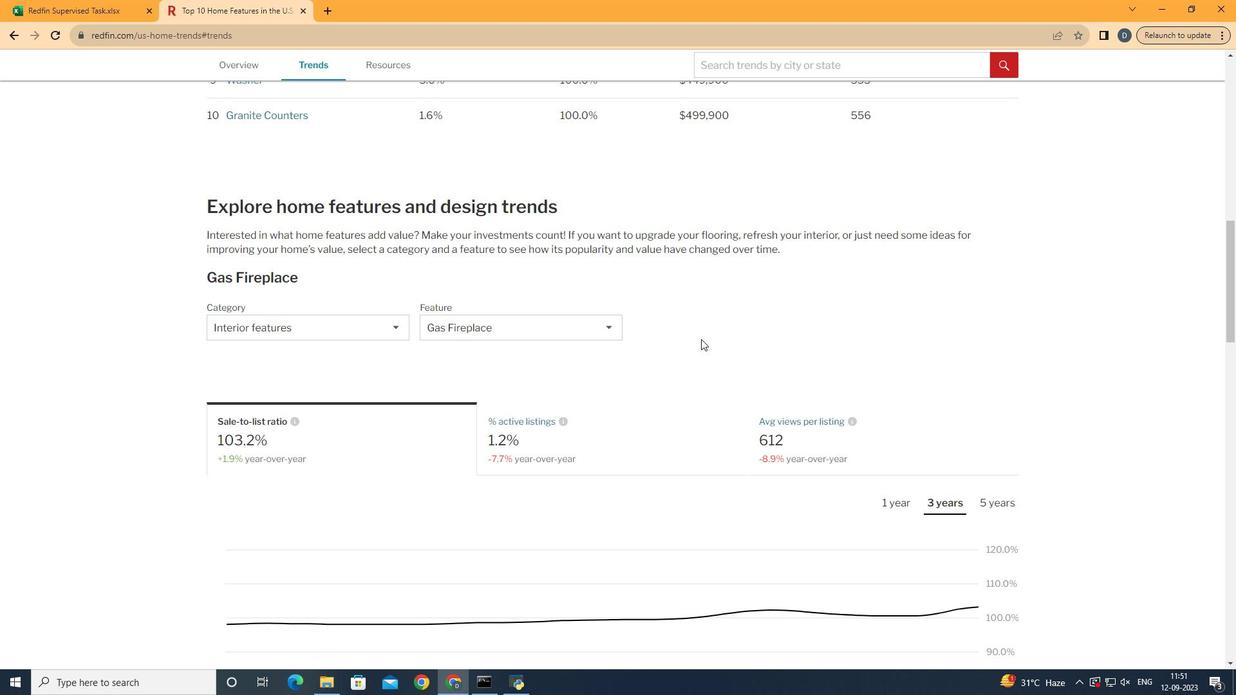 
Action: Mouse scrolled (701, 338) with delta (0, 0)
Screenshot: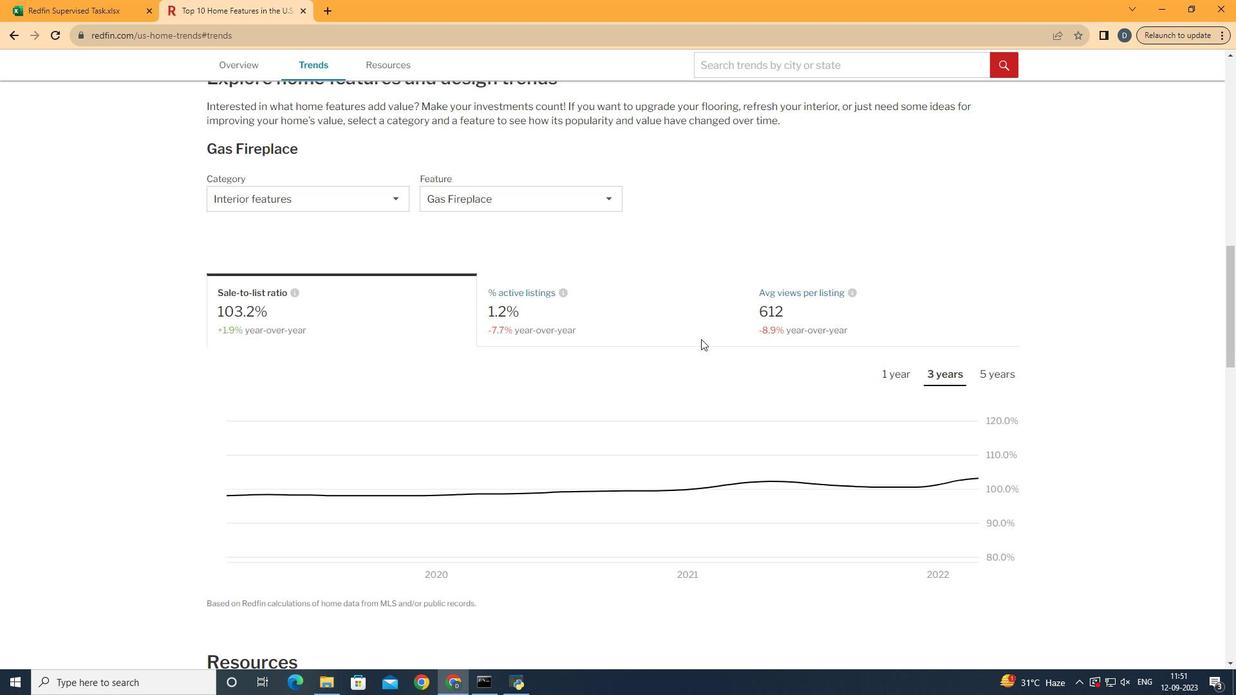 
Action: Mouse scrolled (701, 338) with delta (0, 0)
Screenshot: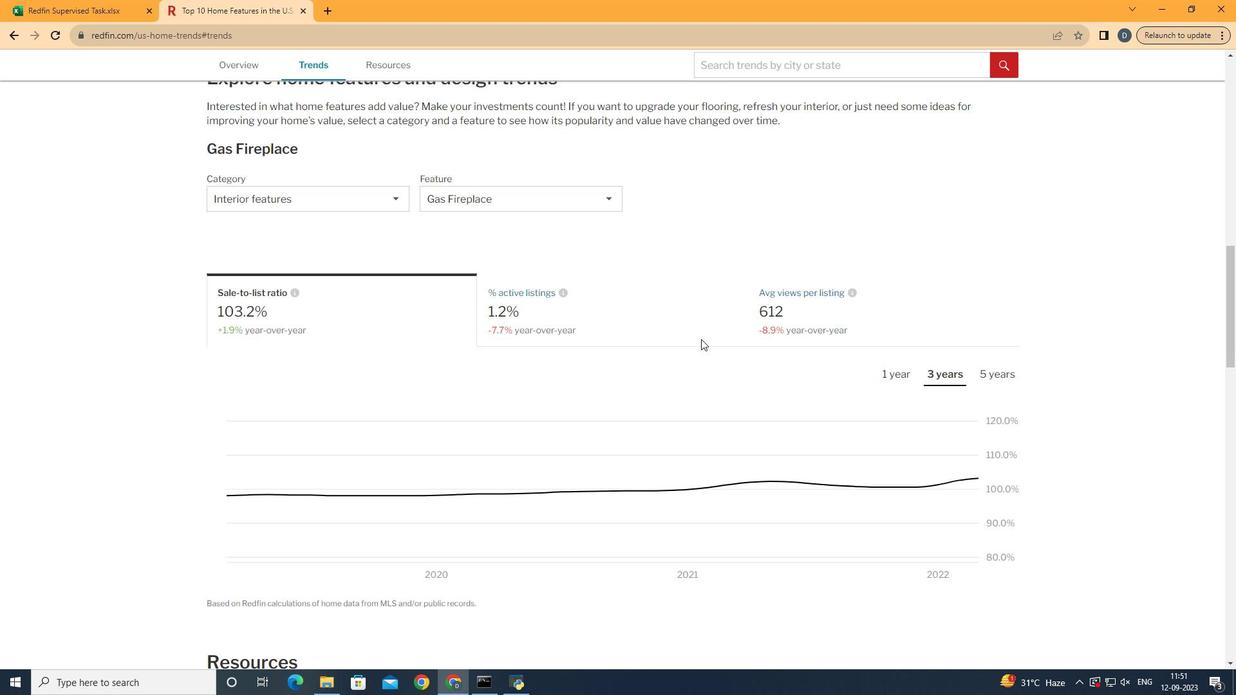 
Action: Mouse moved to (946, 314)
Screenshot: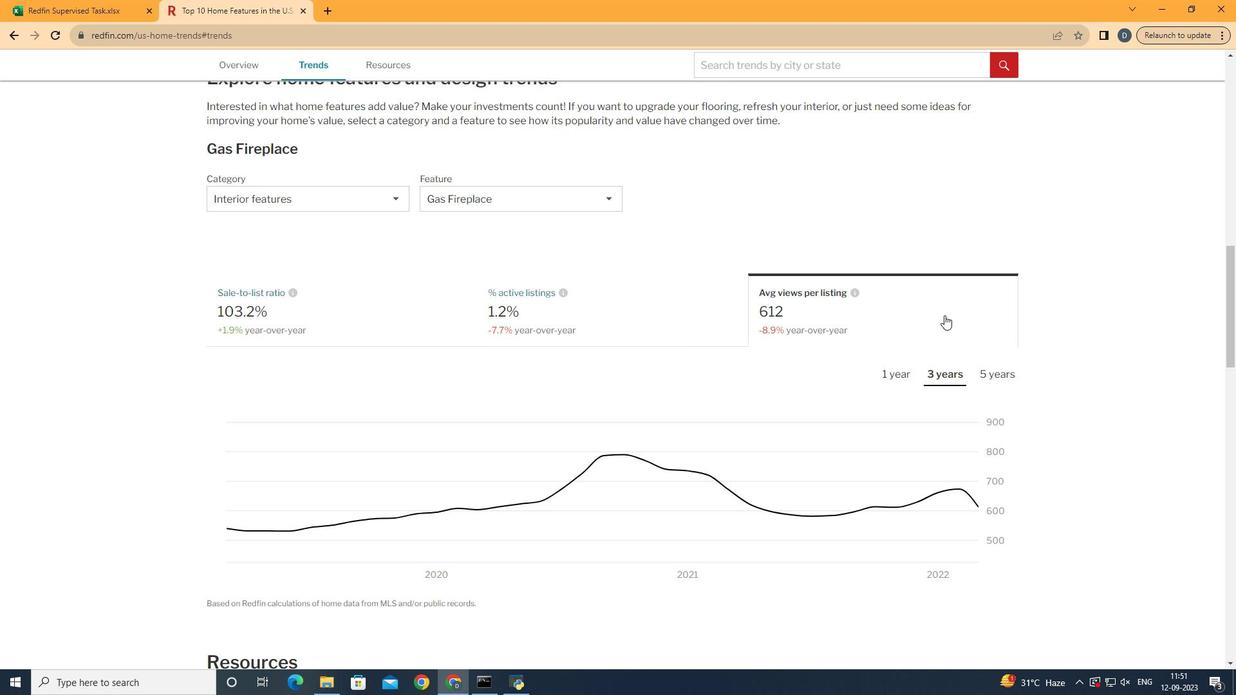 
Action: Mouse pressed left at (946, 314)
Screenshot: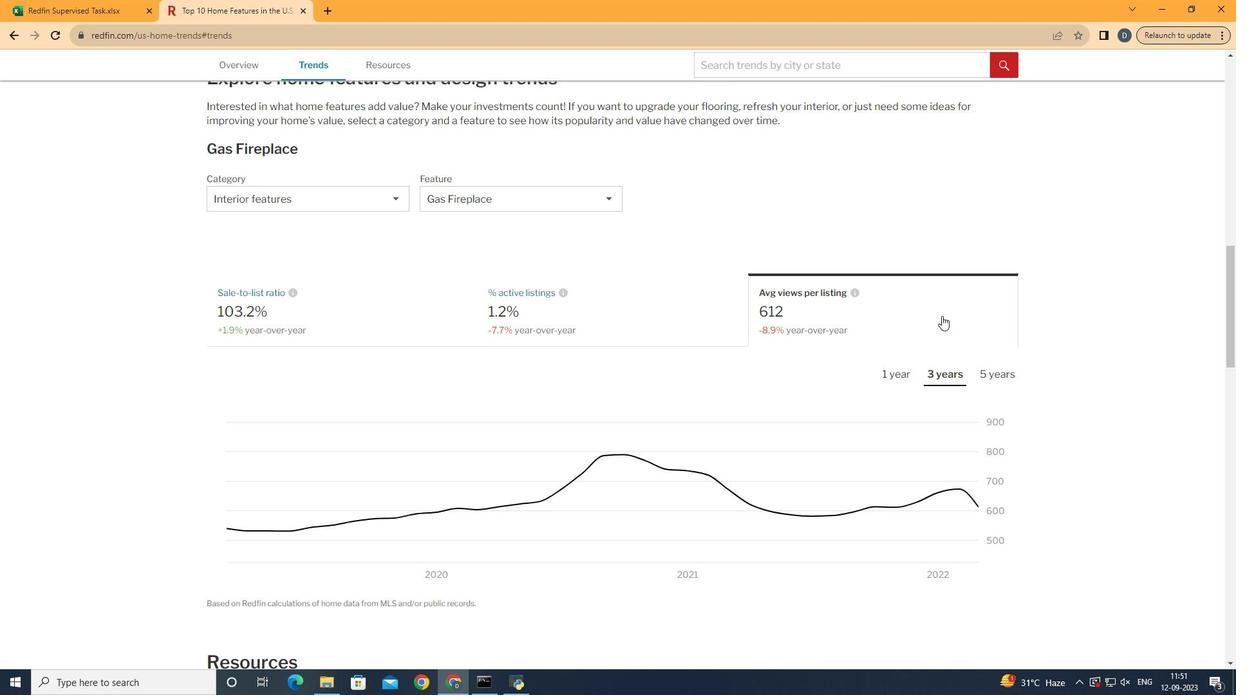 
Action: Mouse moved to (908, 379)
Screenshot: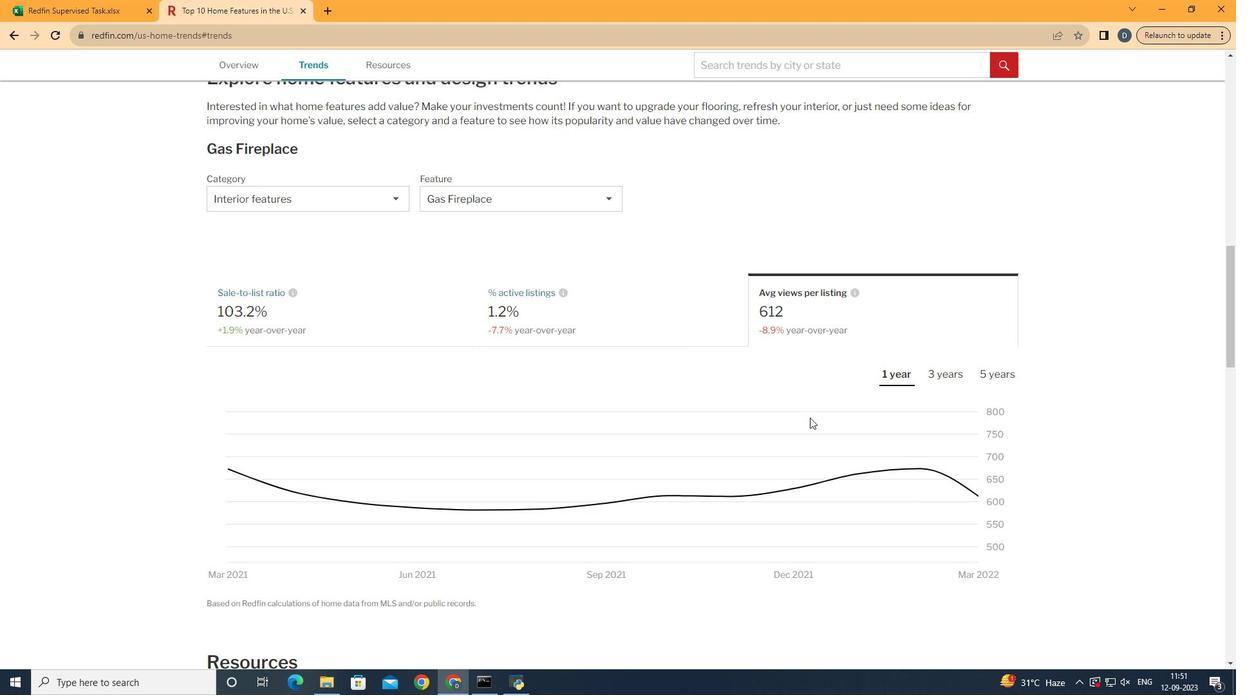 
Action: Mouse pressed left at (908, 379)
Screenshot: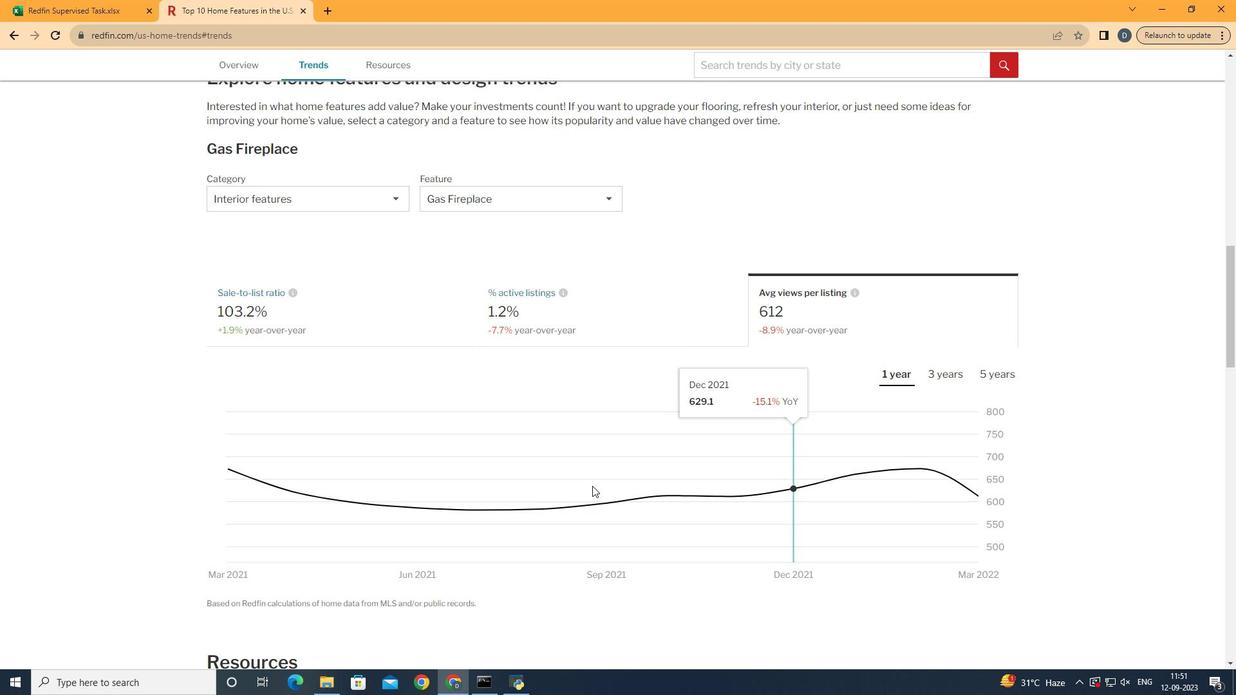 
Action: Mouse moved to (984, 516)
Screenshot: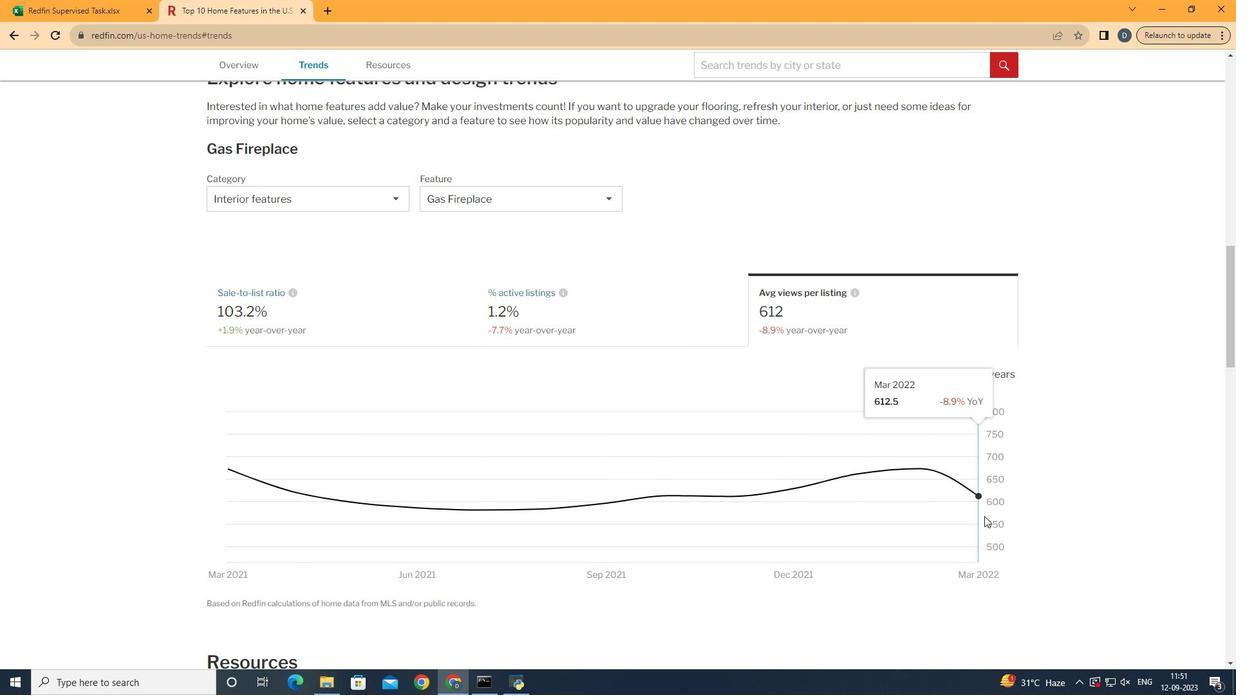 
